 Task: Create in the project AgileRapid in Backlog an issue 'Develop a new tool for automated testing of web application functional correctness and performance under stress conditions', assign it to team member softage.3@softage.net and change the status to IN PROGRESS. Create in the project AgileRapid in Backlog an issue 'Upgrade the error recovery and fault tolerance features of a web application to improve system stability and availability', assign it to team member softage.4@softage.net and change the status to IN PROGRESS
Action: Mouse scrolled (535, 158) with delta (0, 0)
Screenshot: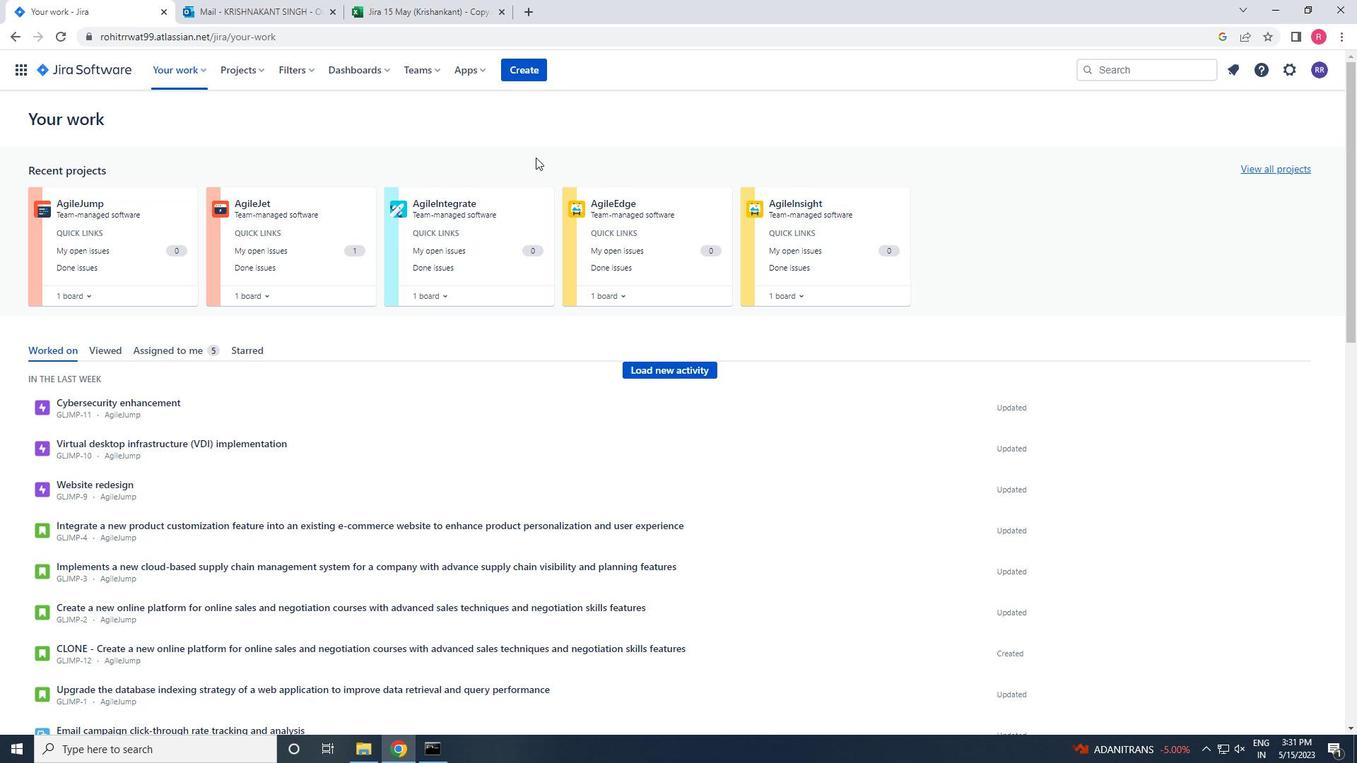 
Action: Mouse moved to (234, 76)
Screenshot: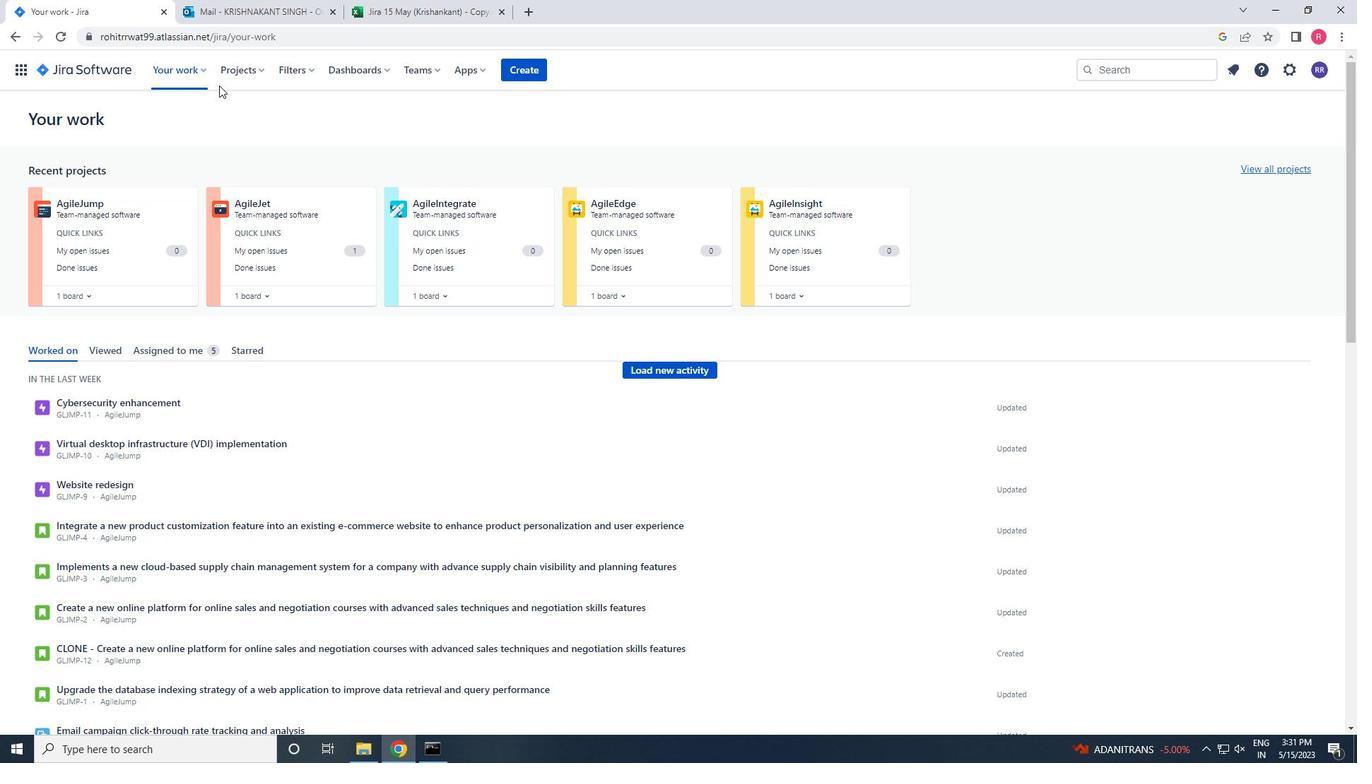 
Action: Mouse pressed left at (234, 76)
Screenshot: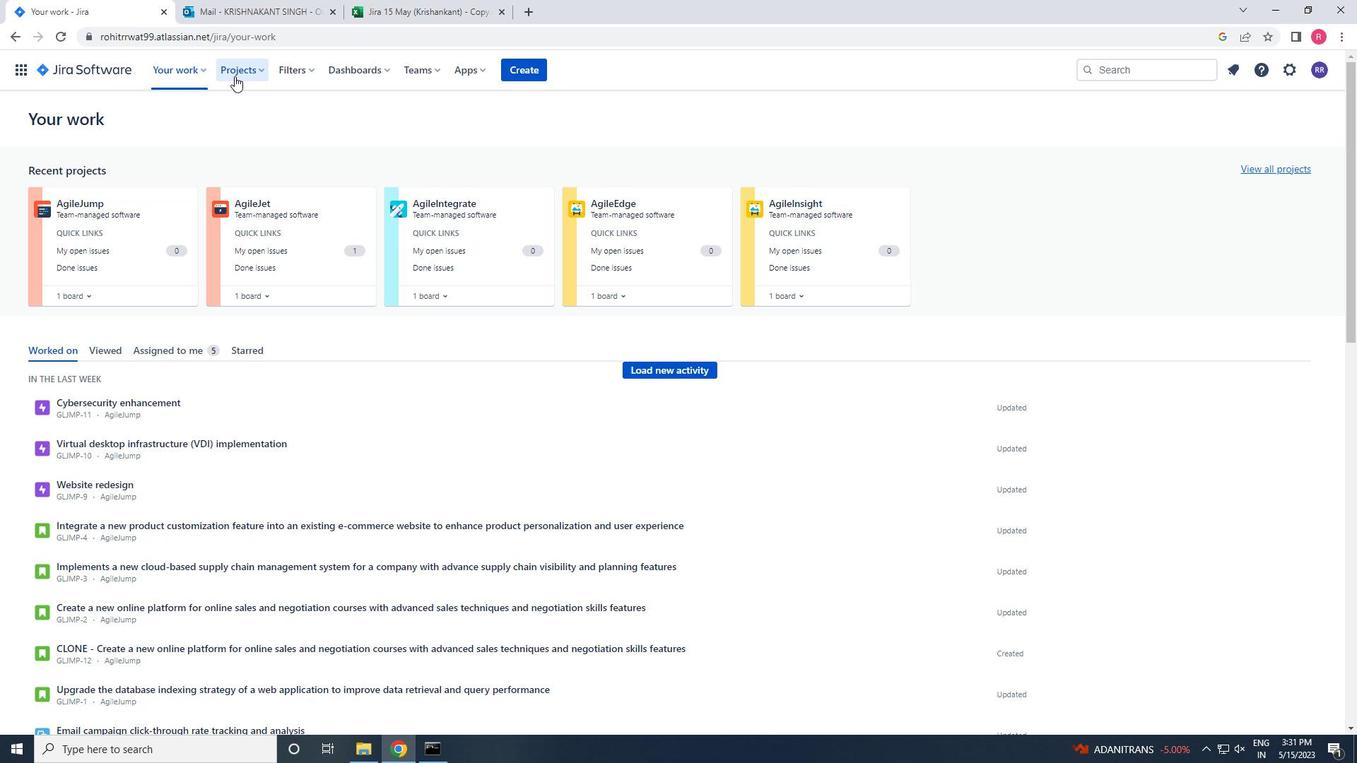 
Action: Mouse moved to (262, 122)
Screenshot: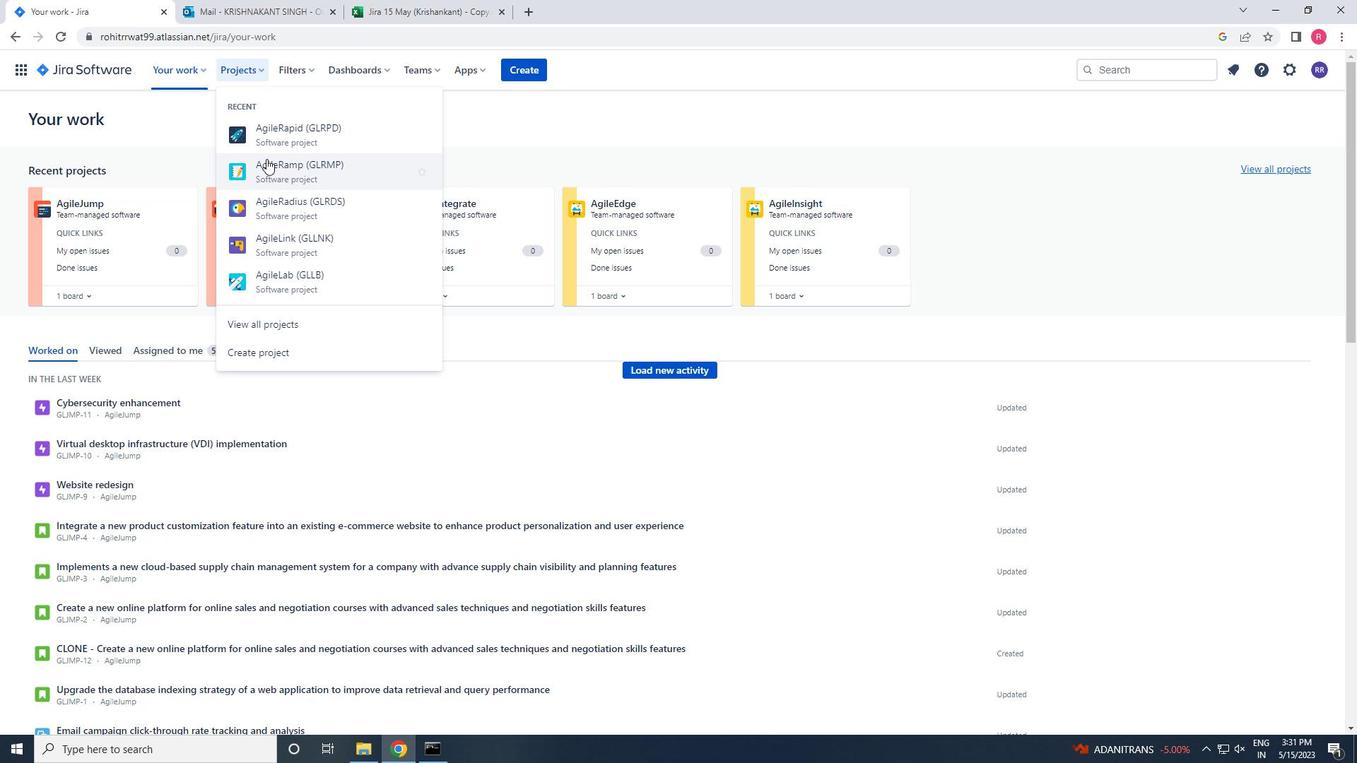 
Action: Mouse pressed left at (262, 122)
Screenshot: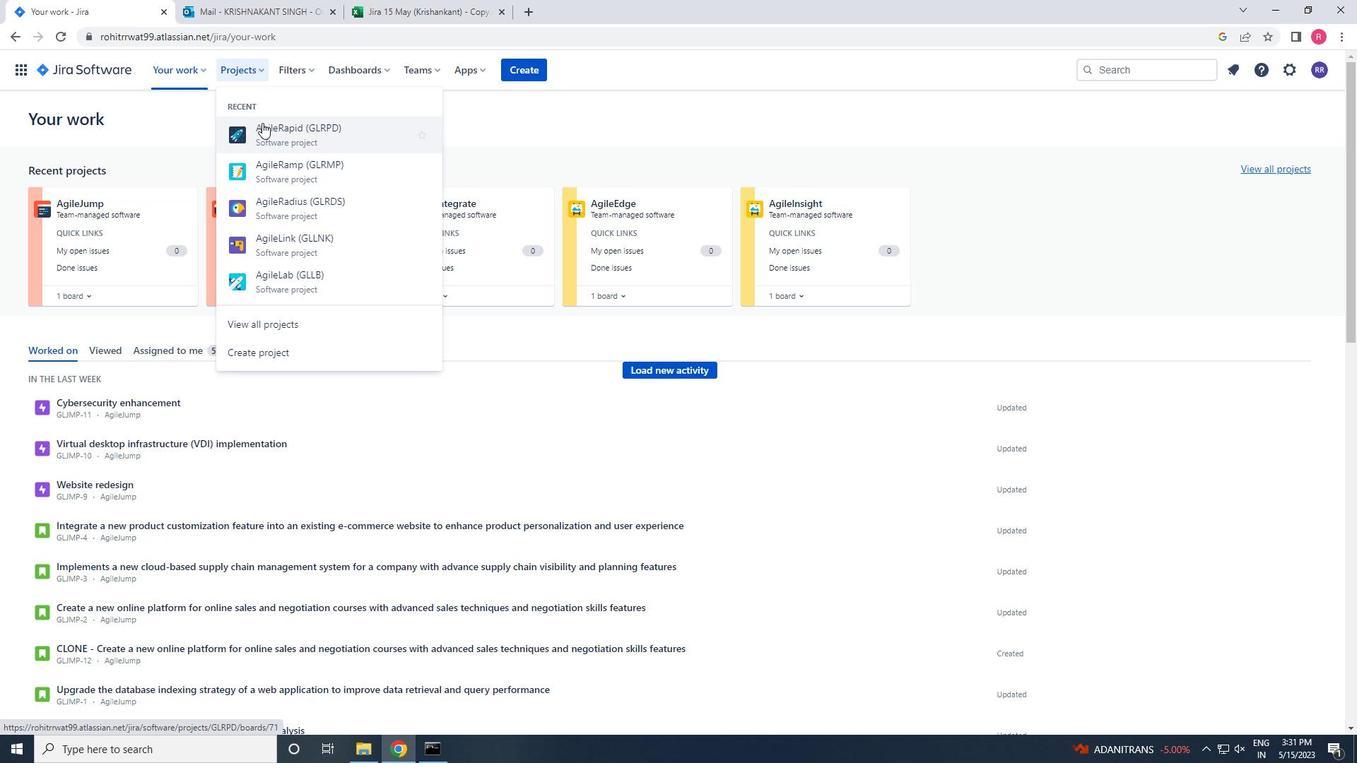 
Action: Mouse moved to (72, 220)
Screenshot: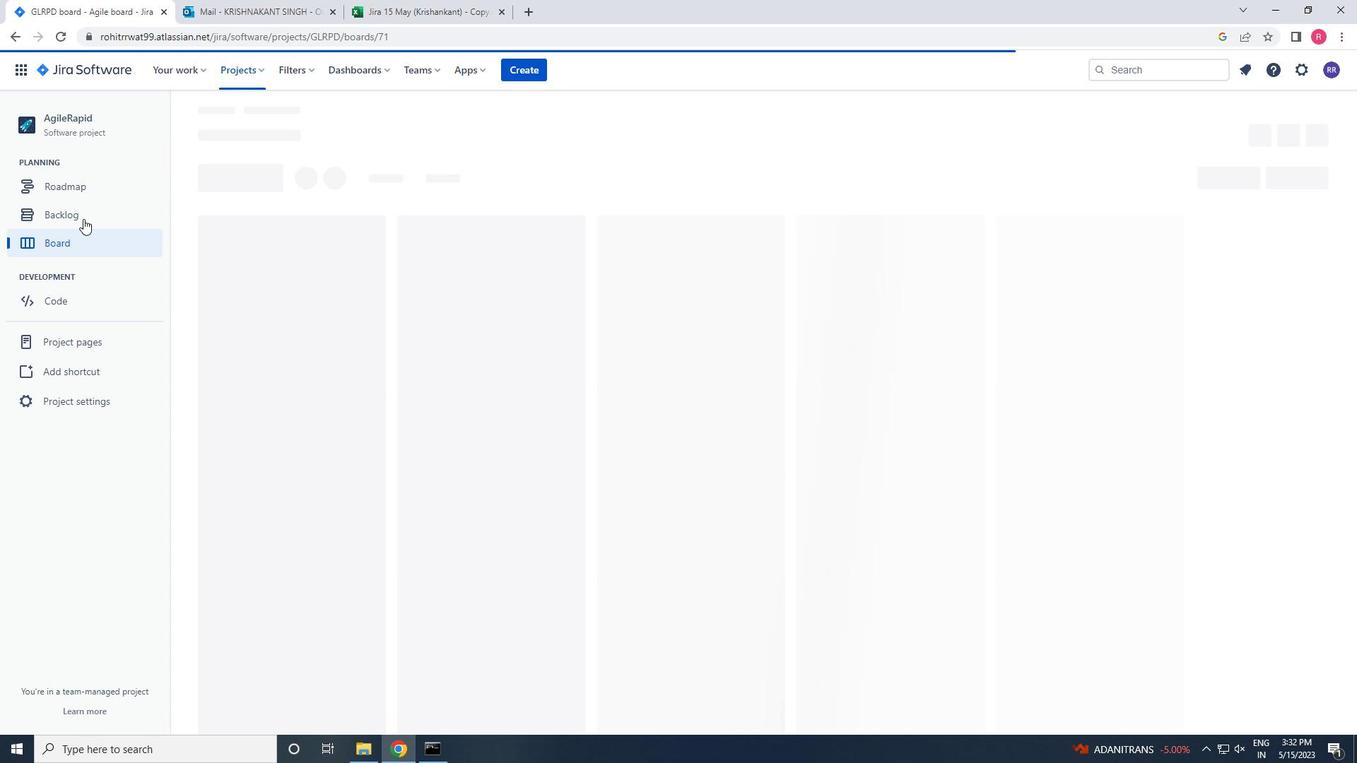 
Action: Mouse pressed left at (72, 220)
Screenshot: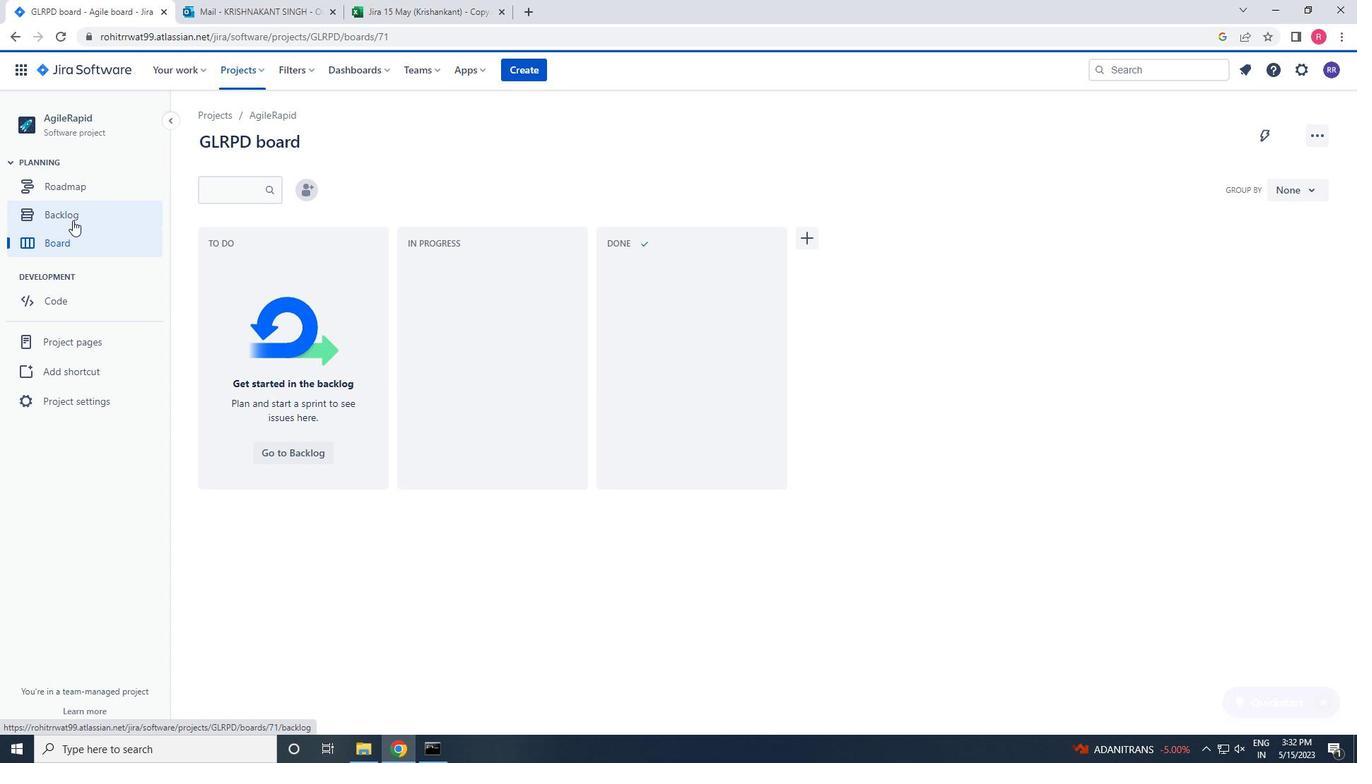 
Action: Mouse moved to (469, 409)
Screenshot: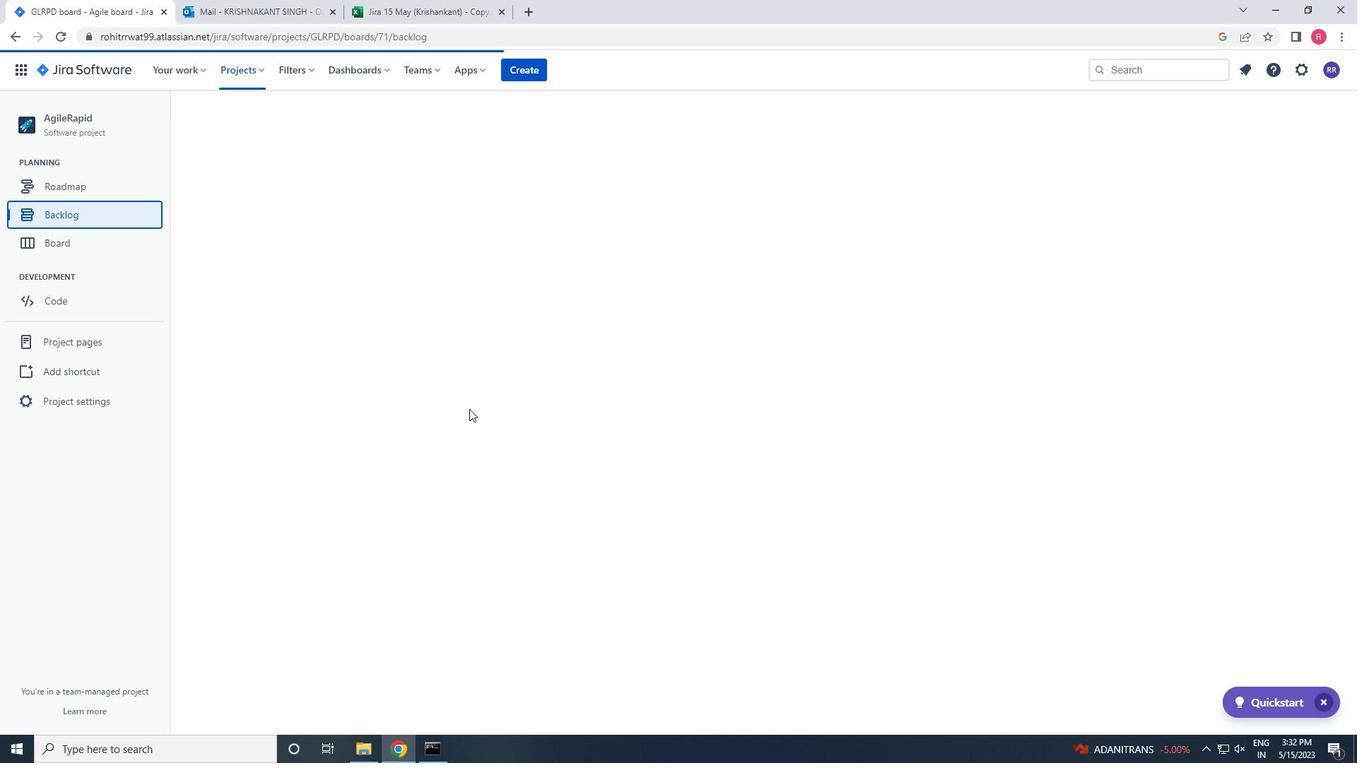 
Action: Mouse scrolled (469, 408) with delta (0, 0)
Screenshot: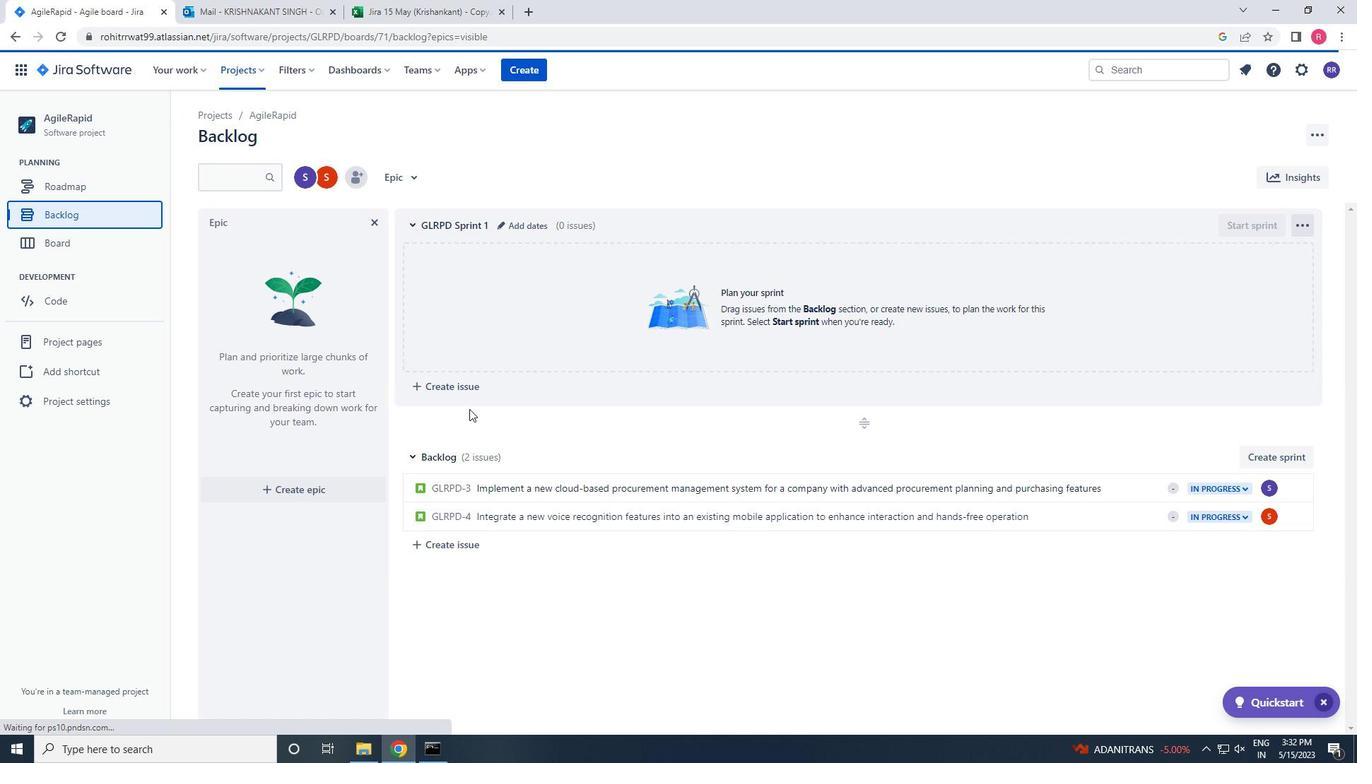 
Action: Mouse scrolled (469, 408) with delta (0, 0)
Screenshot: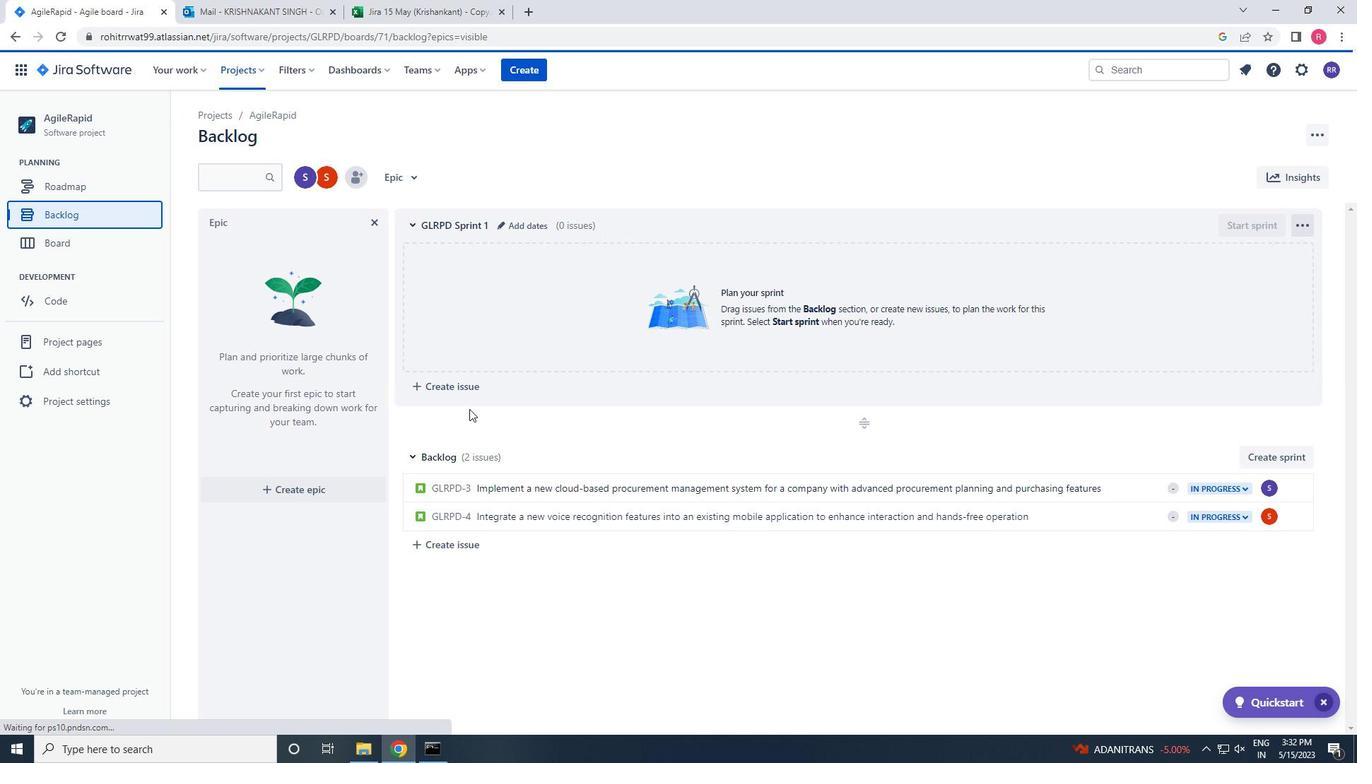 
Action: Mouse scrolled (469, 408) with delta (0, 0)
Screenshot: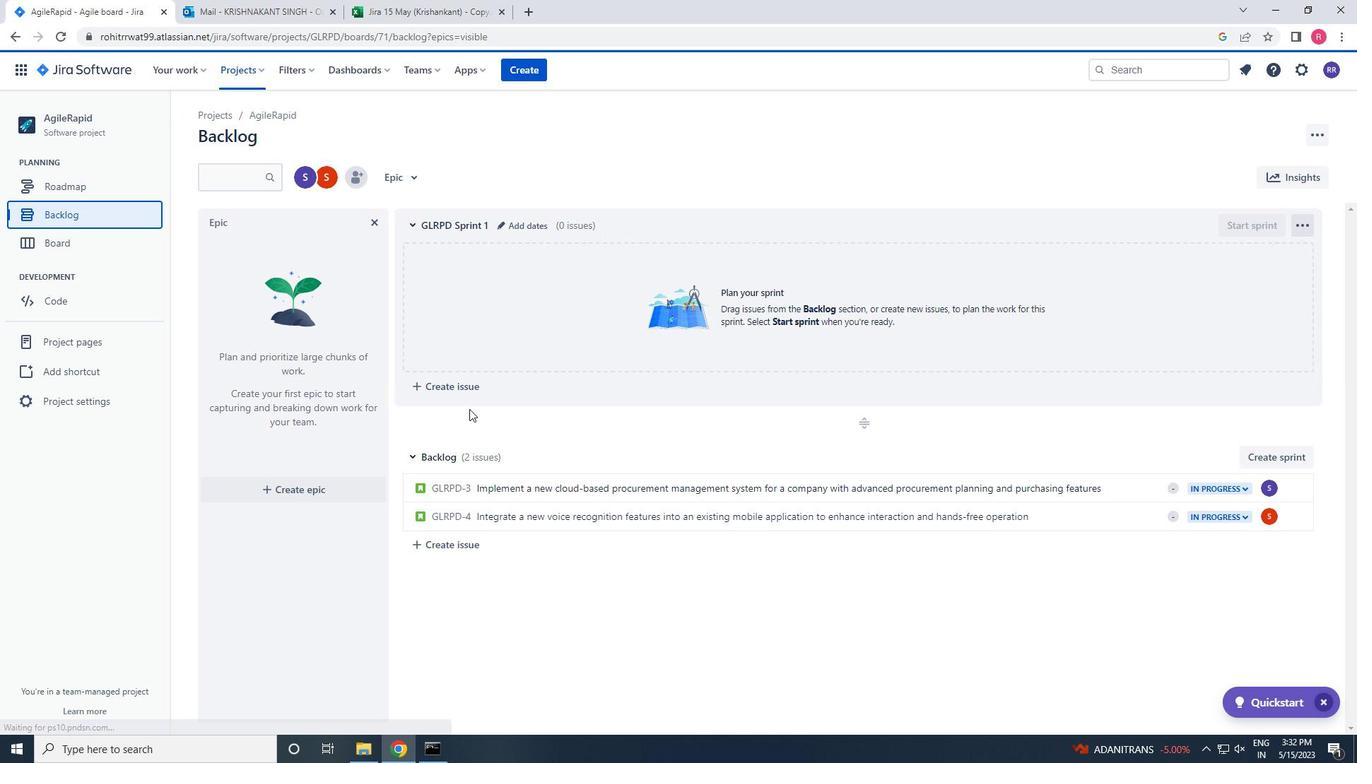 
Action: Mouse scrolled (469, 408) with delta (0, 0)
Screenshot: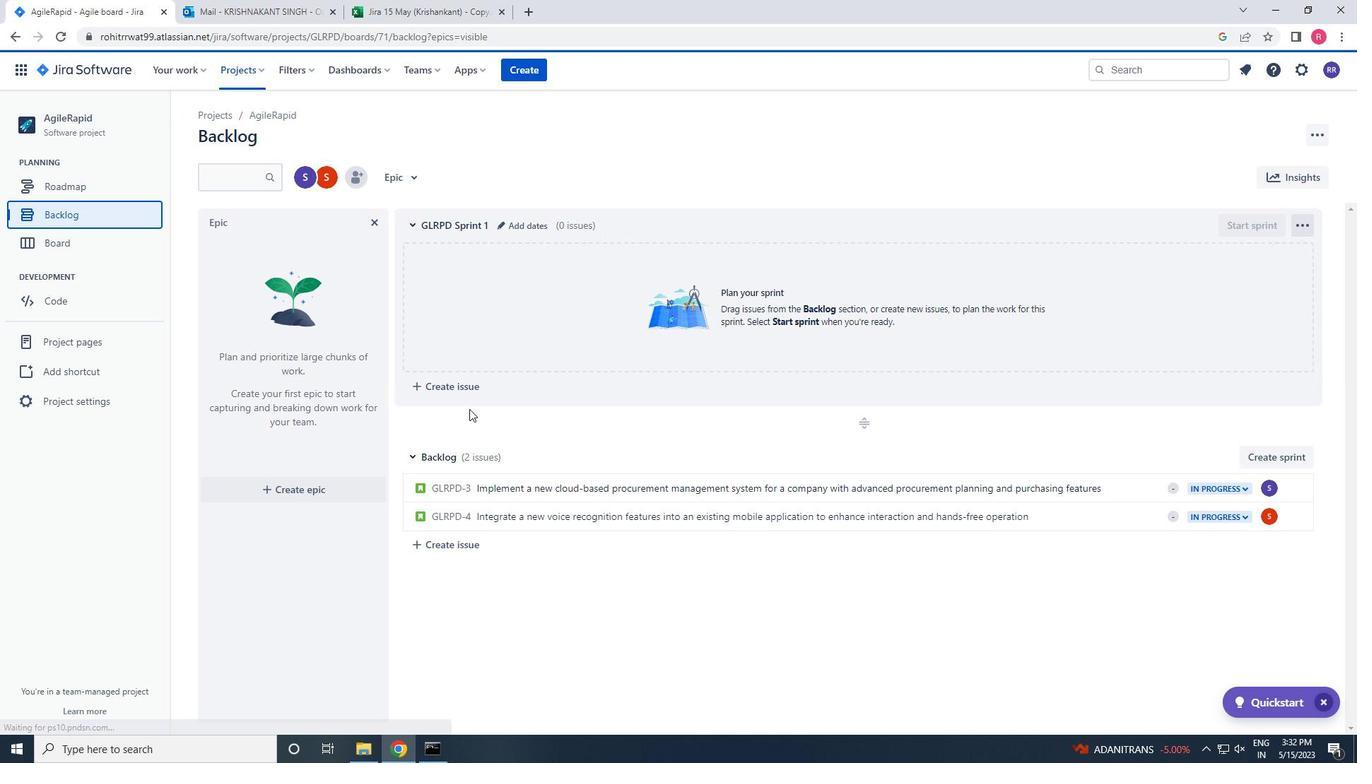 
Action: Mouse moved to (478, 544)
Screenshot: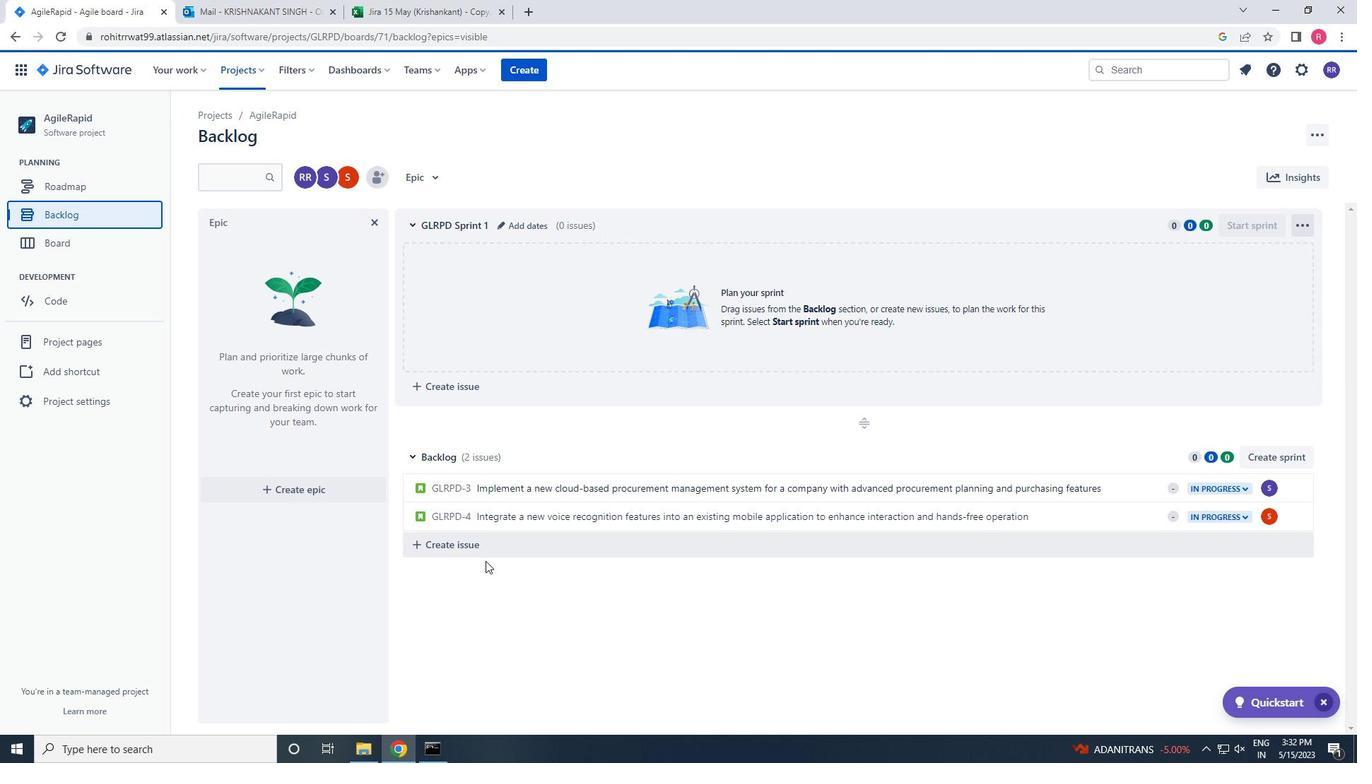 
Action: Mouse pressed left at (478, 544)
Screenshot: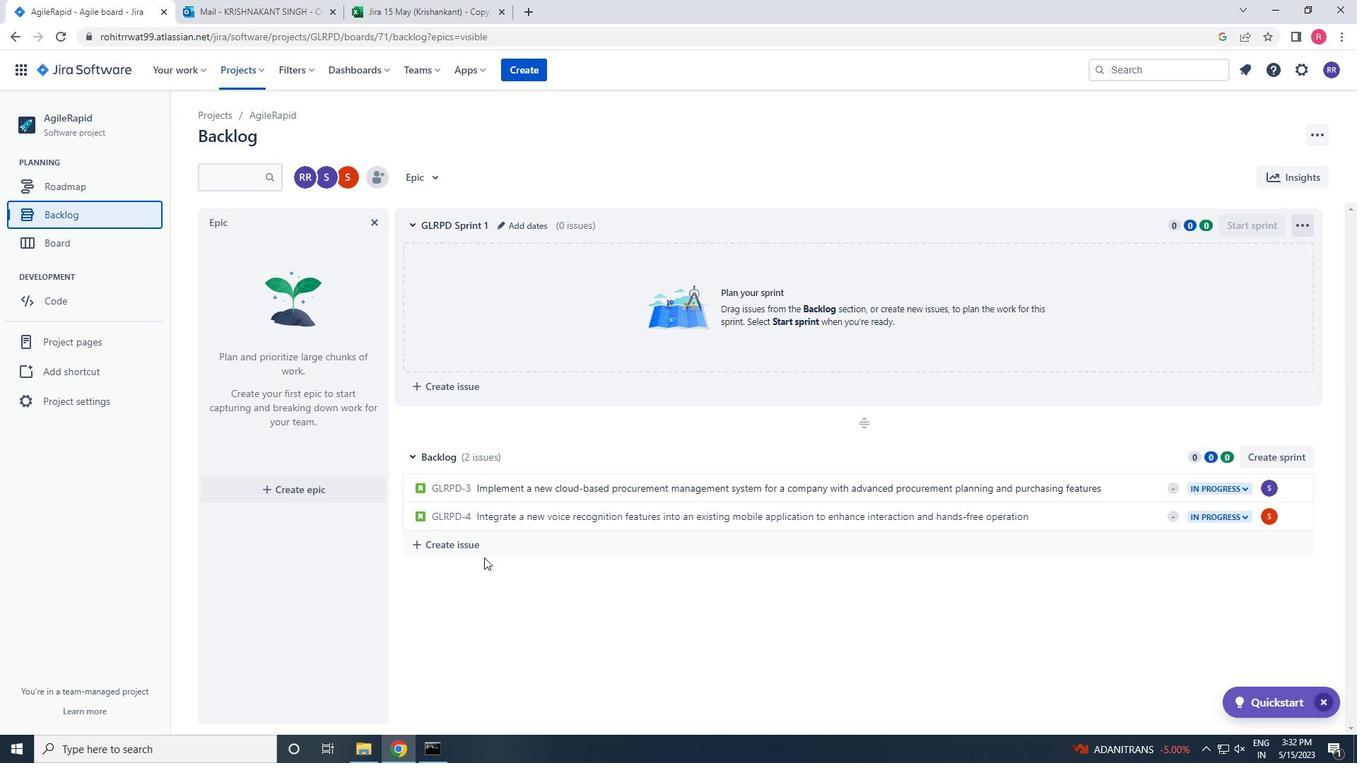 
Action: Key pressed <Key.shift>DEVLOP<Key.backspace><Key.backspace><Key.backspace><Key.backspace>VELOP<Key.space>A<Key.space>NEW<Key.space>TOOLFOR<Key.space>AUTOMAT<Key.backspace><Key.backspace><Key.backspace><Key.backspace><Key.backspace><Key.backspace><Key.backspace><Key.backspace><Key.backspace><Key.backspace><Key.backspace><Key.space>FOR<Key.space>
Screenshot: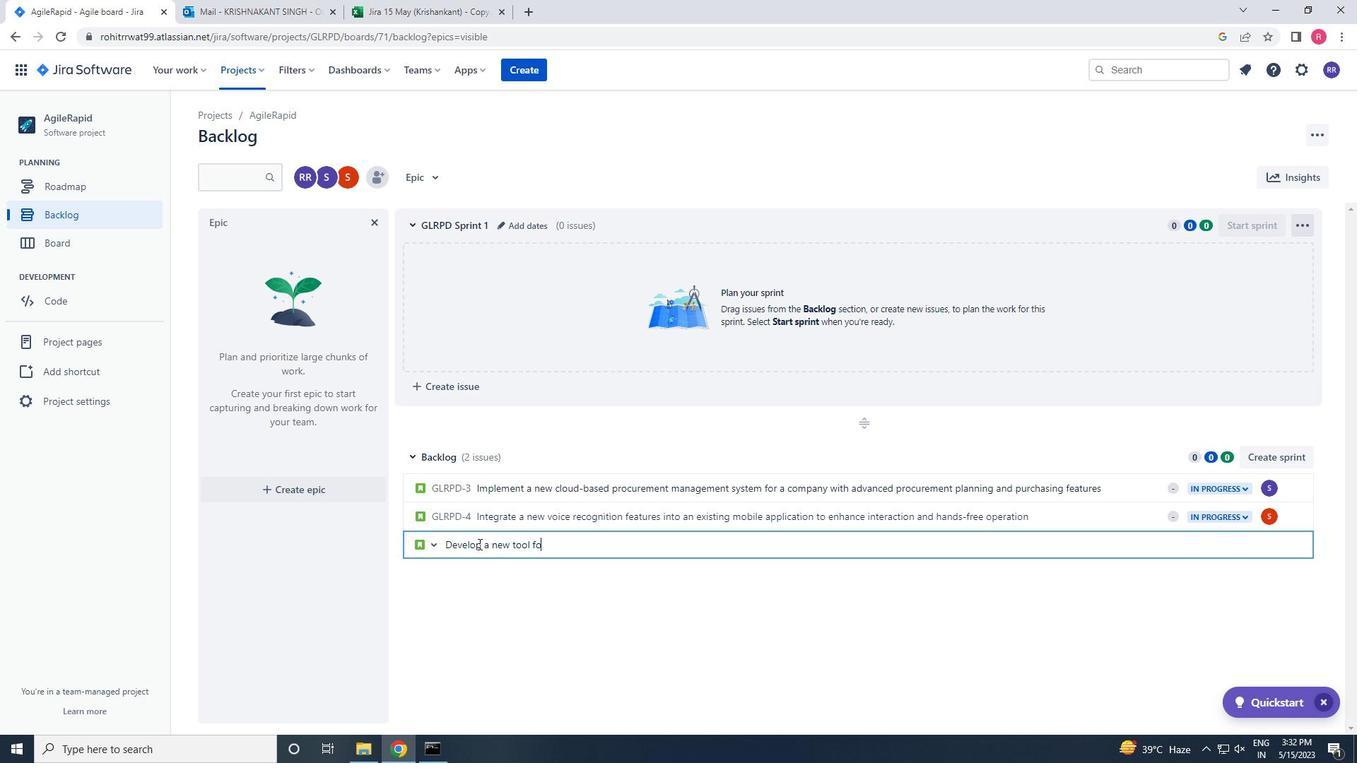 
Action: Mouse moved to (372, 626)
Screenshot: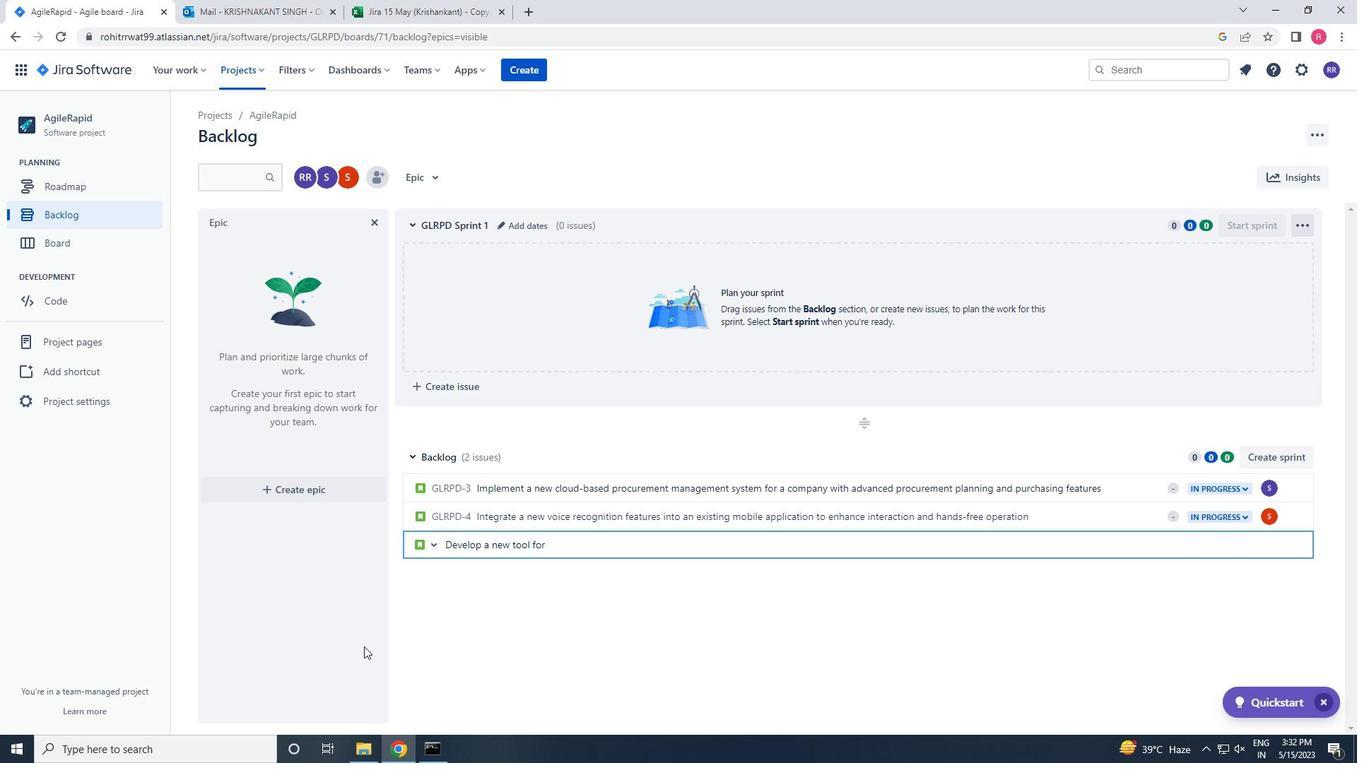 
Action: Key pressed AUTOMATED<Key.space>TESTING<Key.space>OF<Key.space>WEB<Key.space><Key.space>APPLICATION<Key.space>FUNCTIONAL<Key.space>CORRECTNESS<Key.space>AND<Key.space>PERFORMANCE<Key.space>UNDER<Key.space>STRESS<Key.space>CONDITIONS<Key.enter><Key.enter>
Screenshot: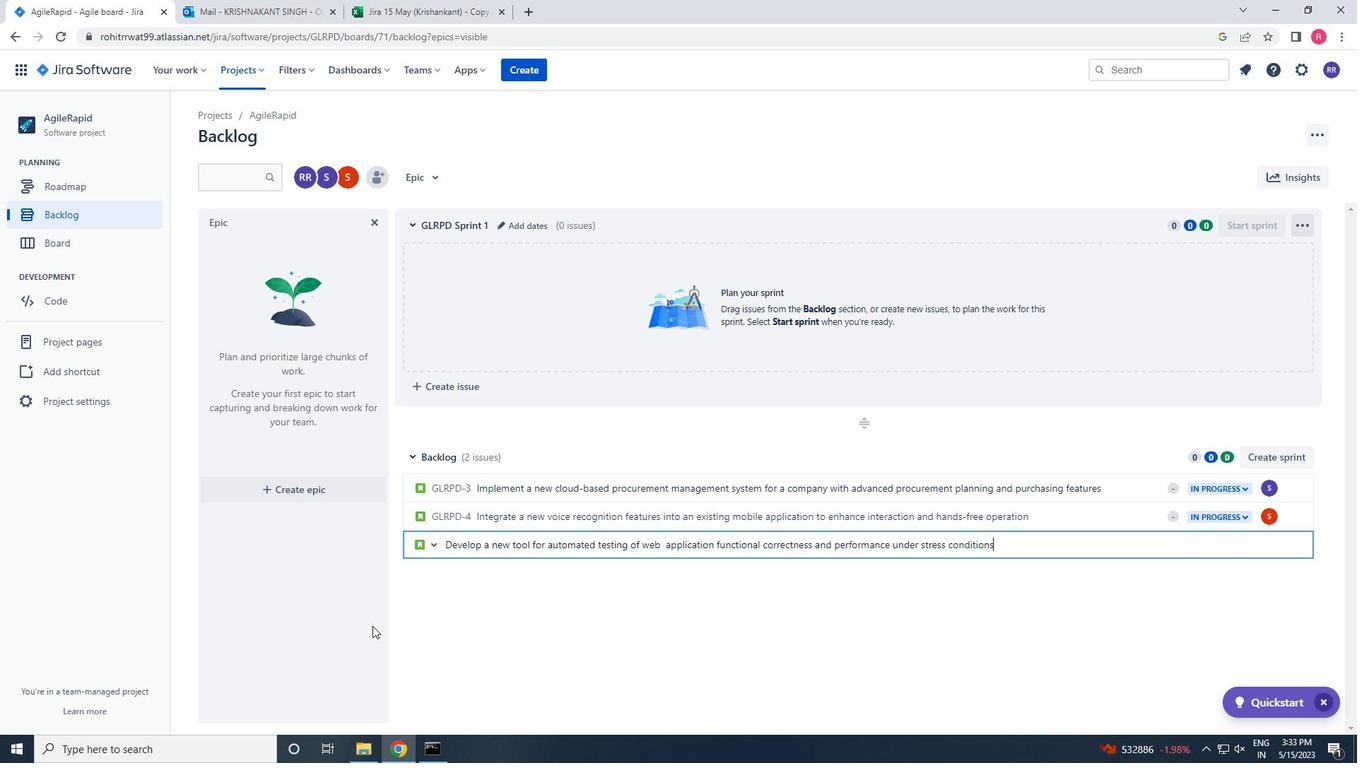
Action: Mouse moved to (1267, 545)
Screenshot: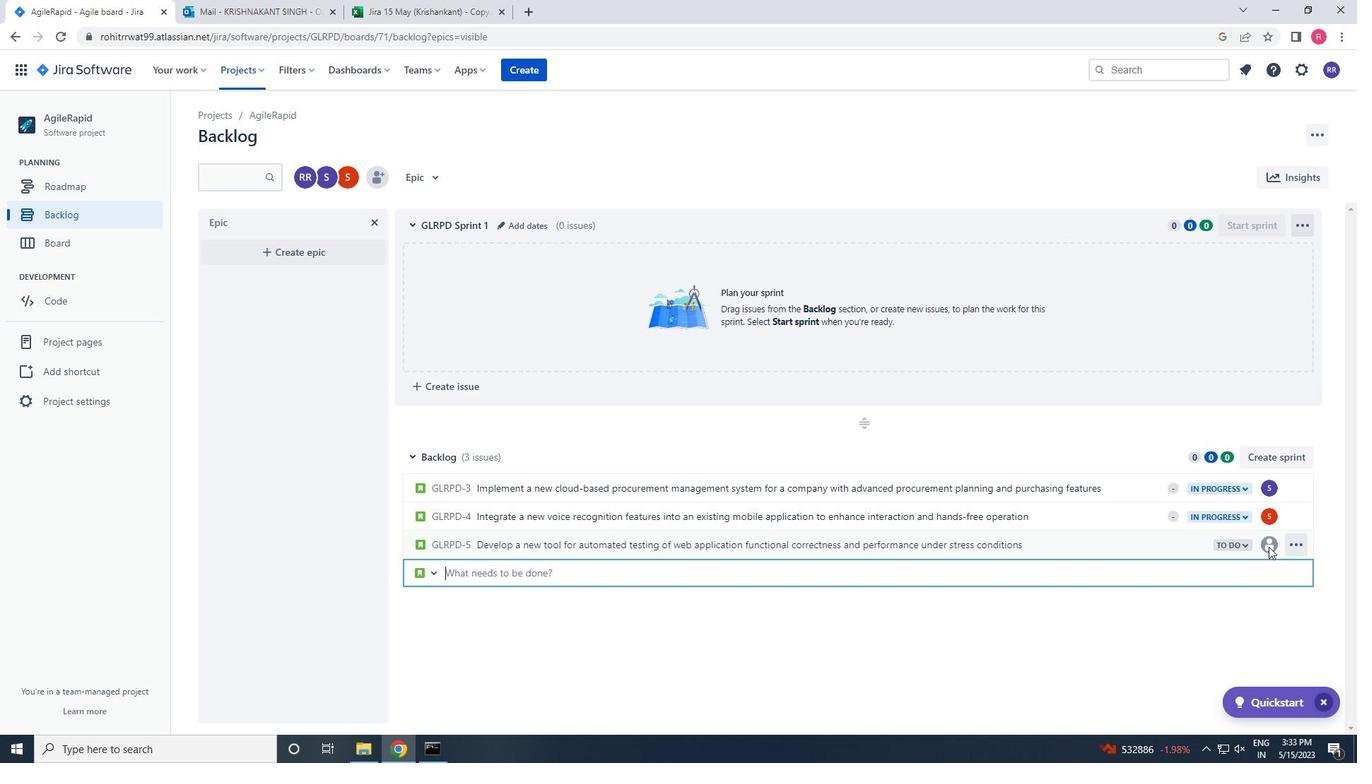 
Action: Mouse pressed left at (1267, 545)
Screenshot: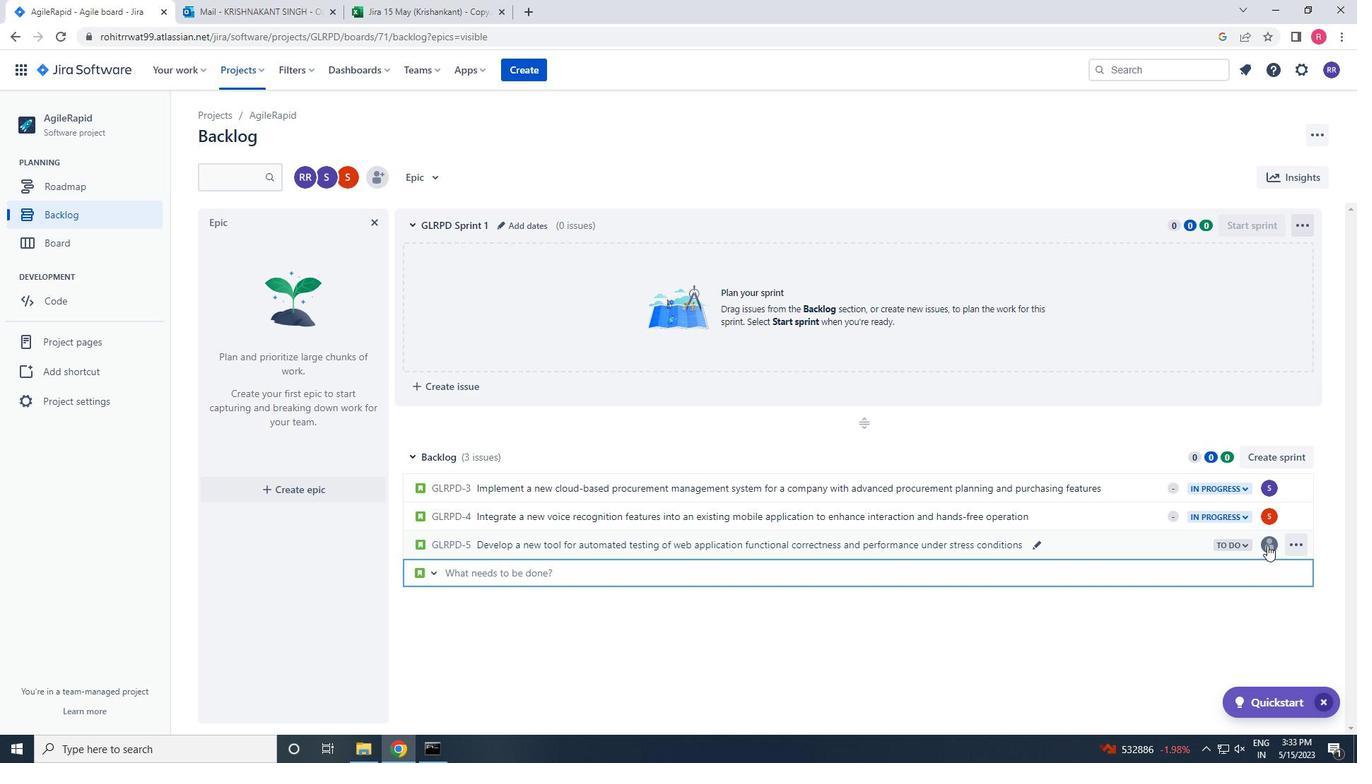 
Action: Key pressed SOFTAGE.3<Key.shift>@SOFGATE.NET
Screenshot: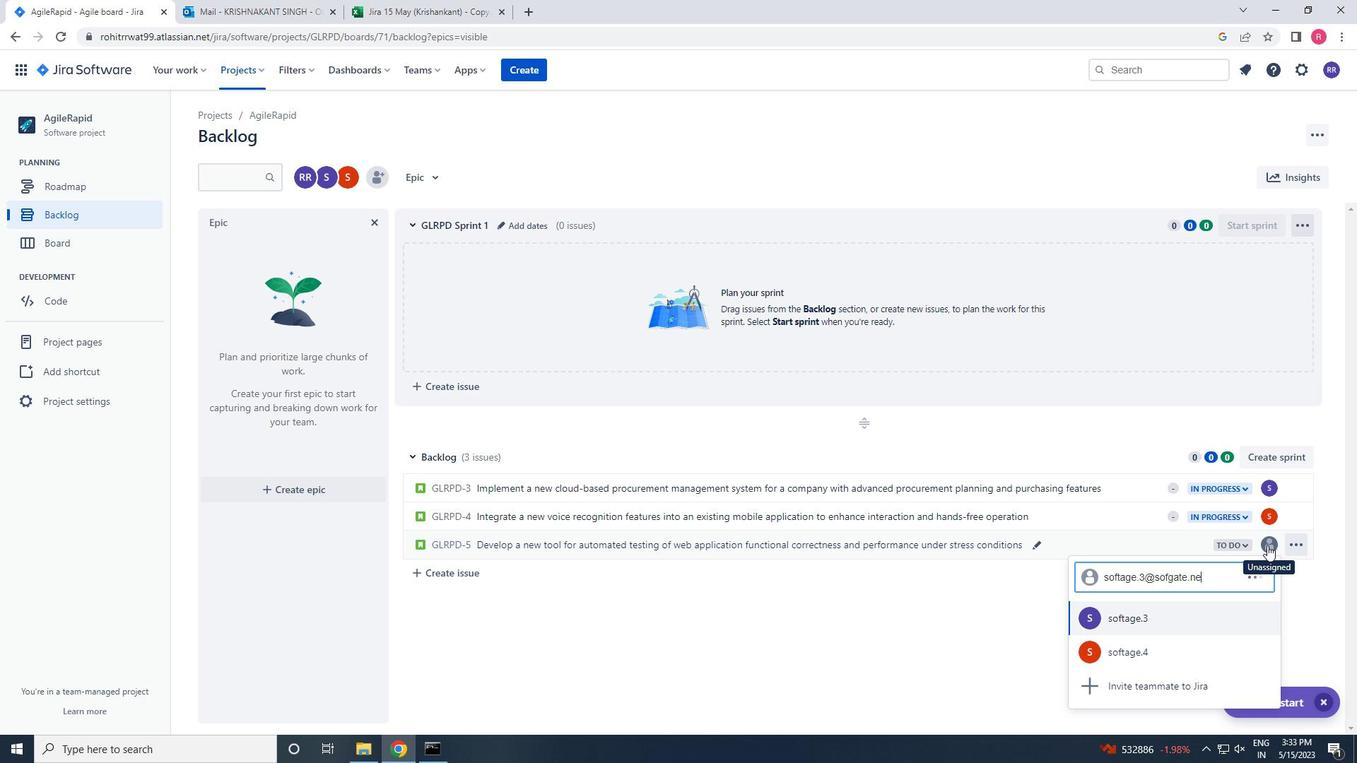 
Action: Mouse moved to (1174, 580)
Screenshot: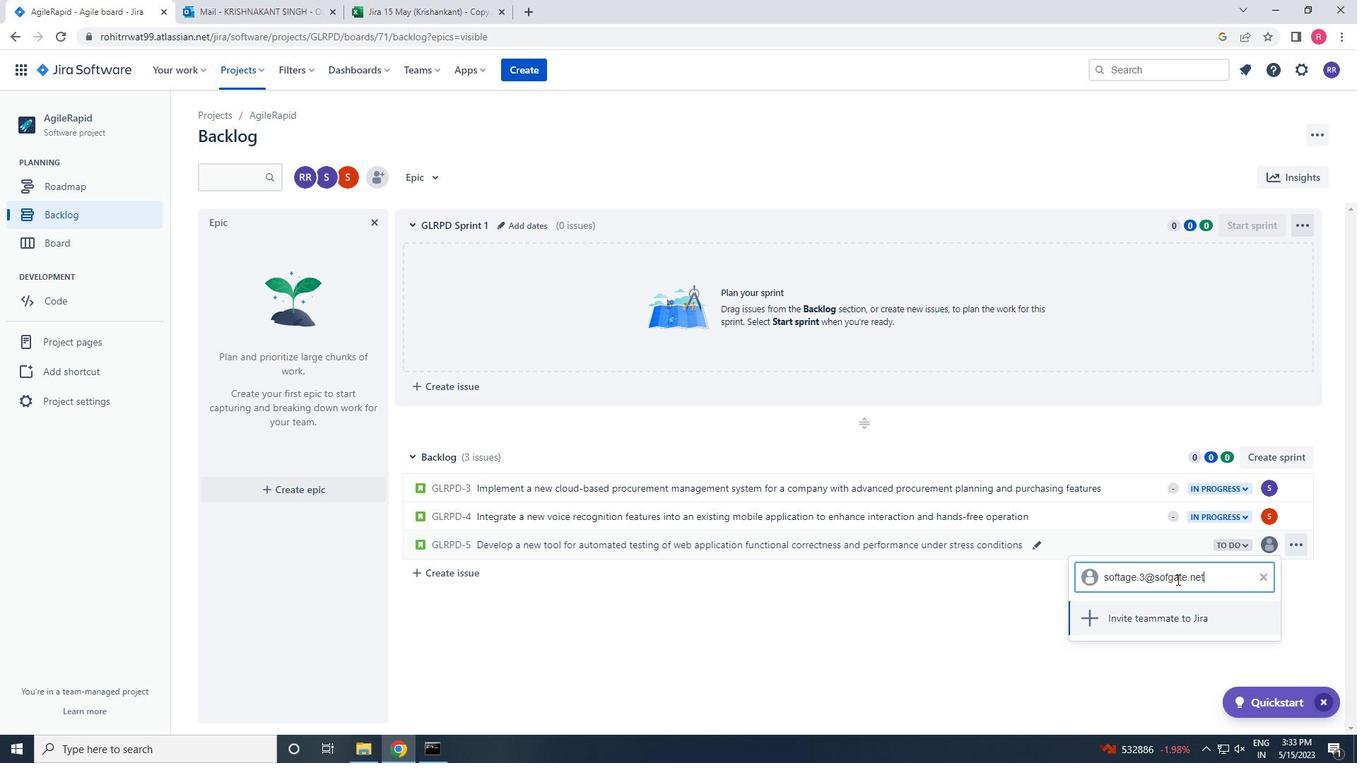 
Action: Mouse pressed left at (1174, 580)
Screenshot: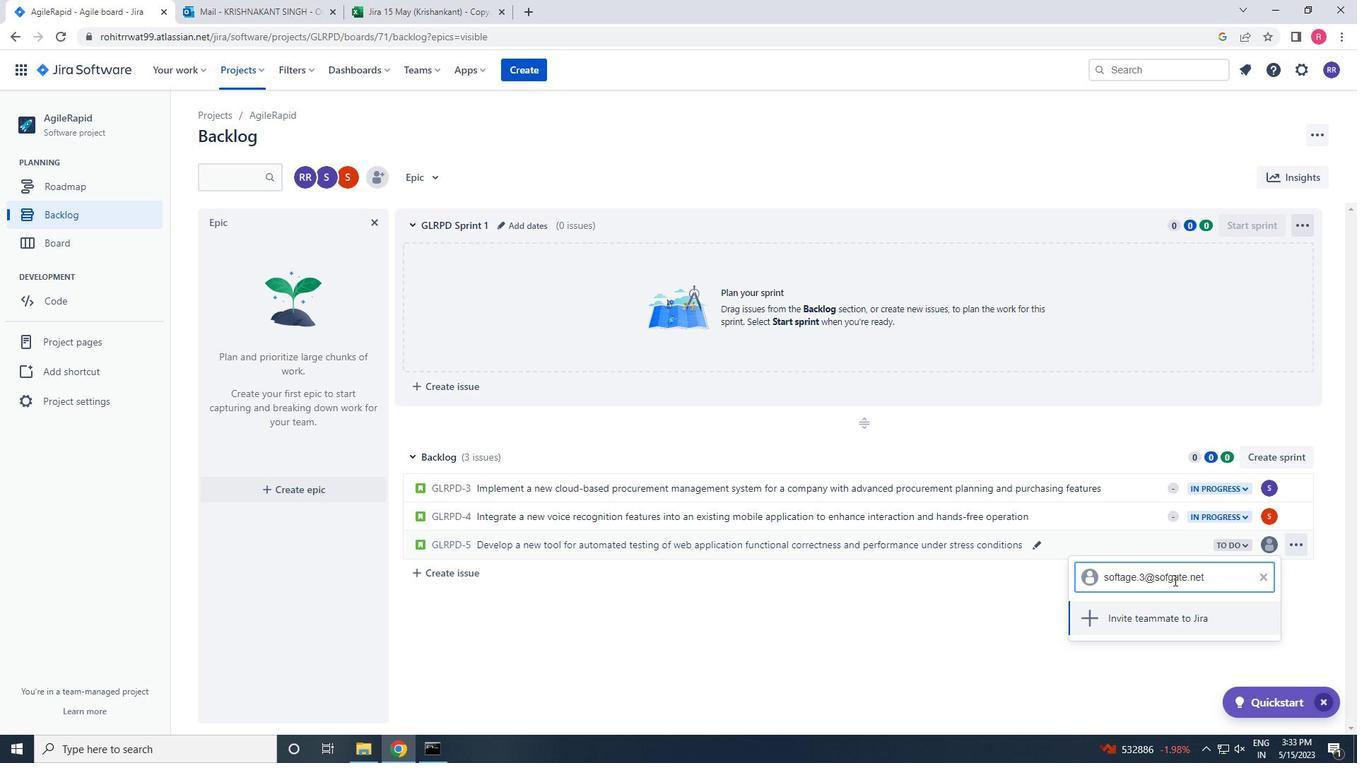 
Action: Mouse moved to (1186, 579)
Screenshot: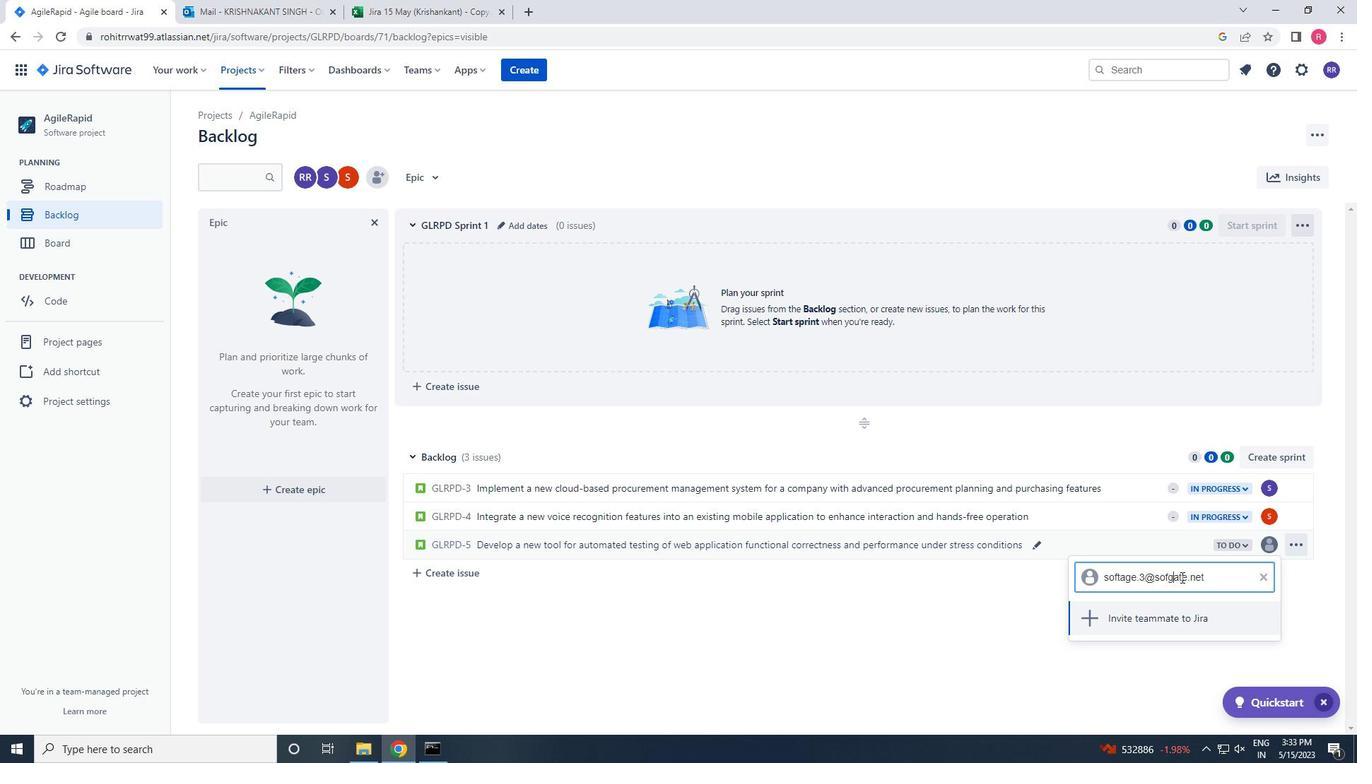 
Action: Mouse pressed left at (1186, 579)
Screenshot: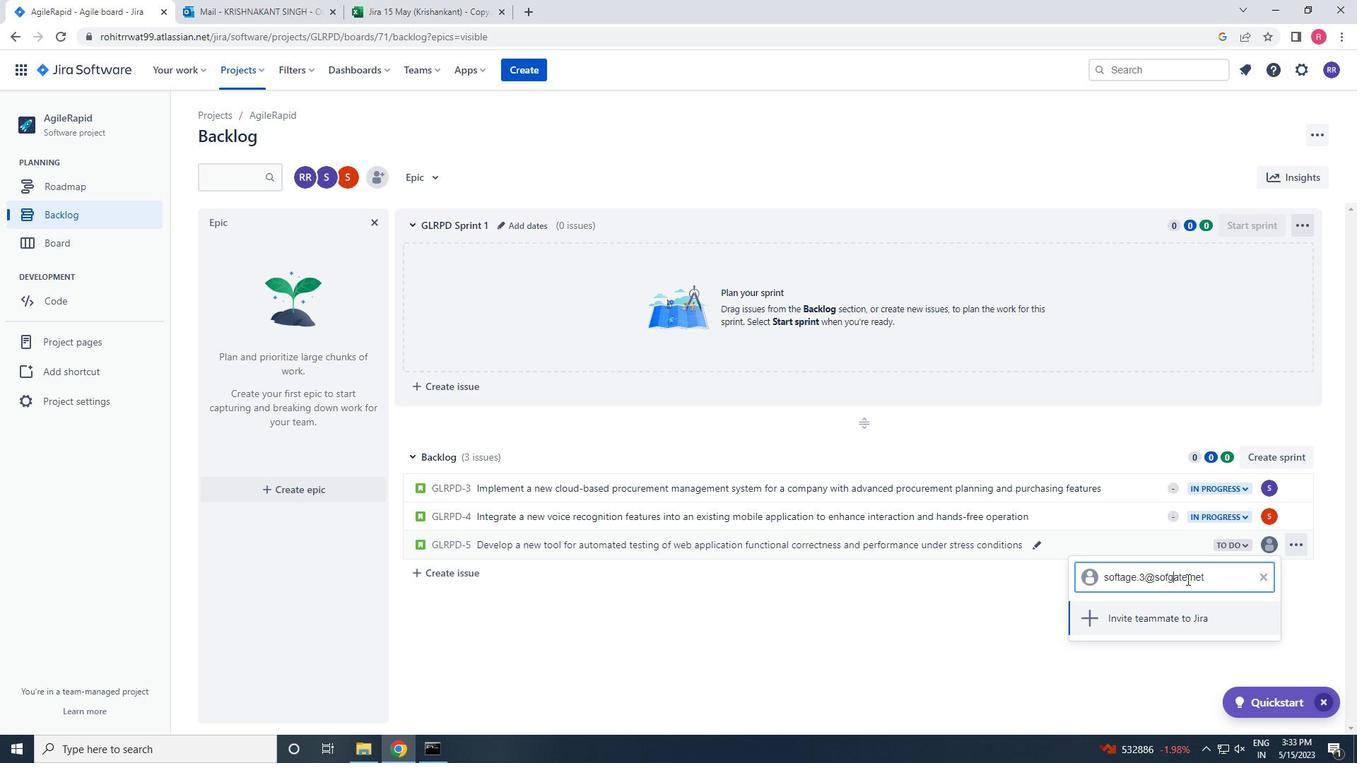 
Action: Key pressed <Key.backspace><Key.backspace><Key.backspace><Key.backspace>TAGE
Screenshot: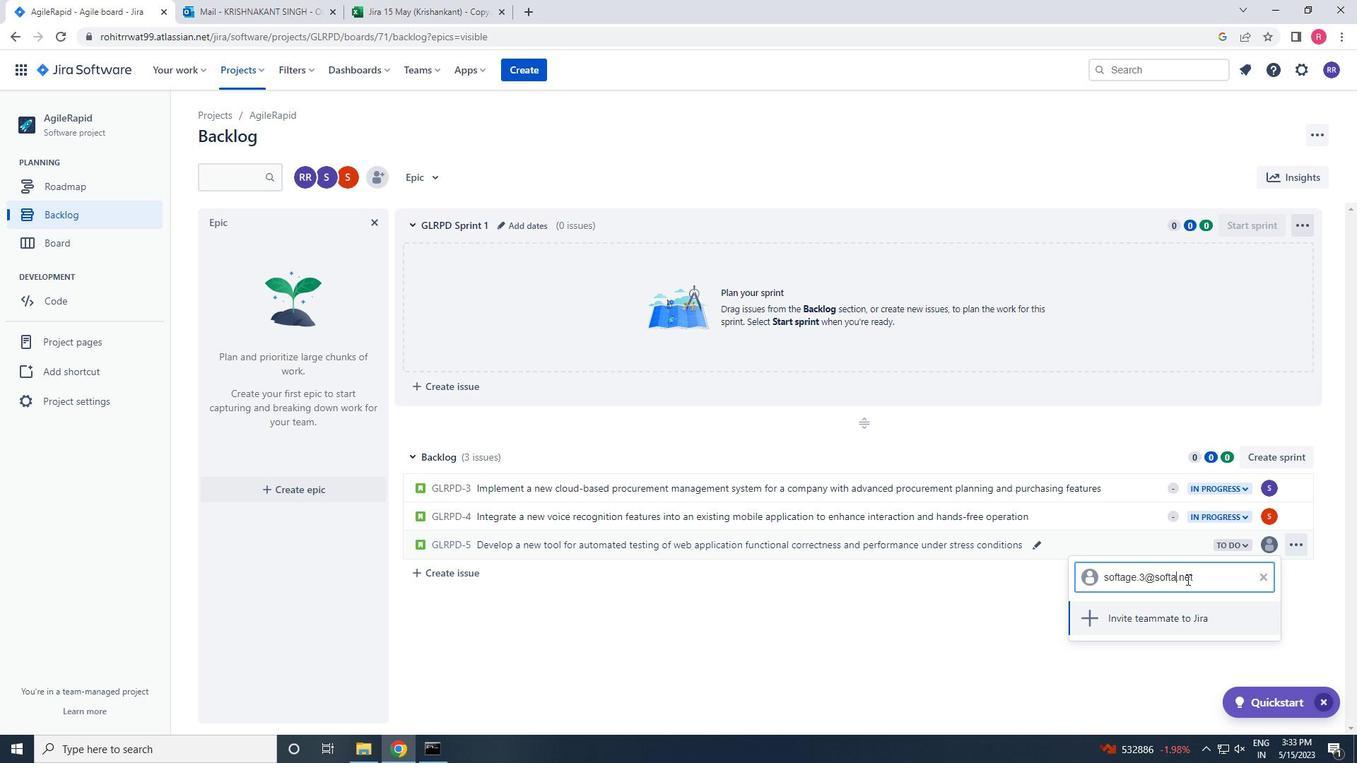 
Action: Mouse moved to (1151, 616)
Screenshot: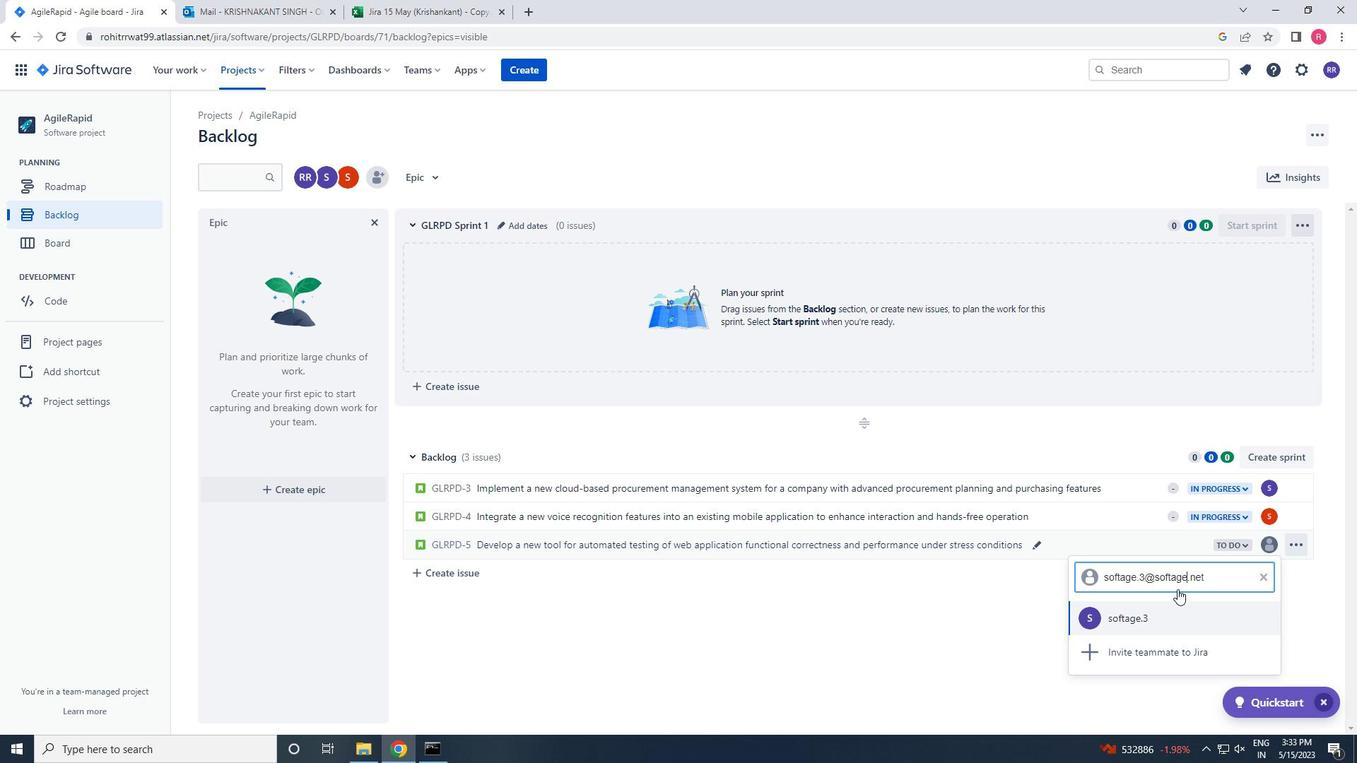 
Action: Mouse pressed left at (1151, 616)
Screenshot: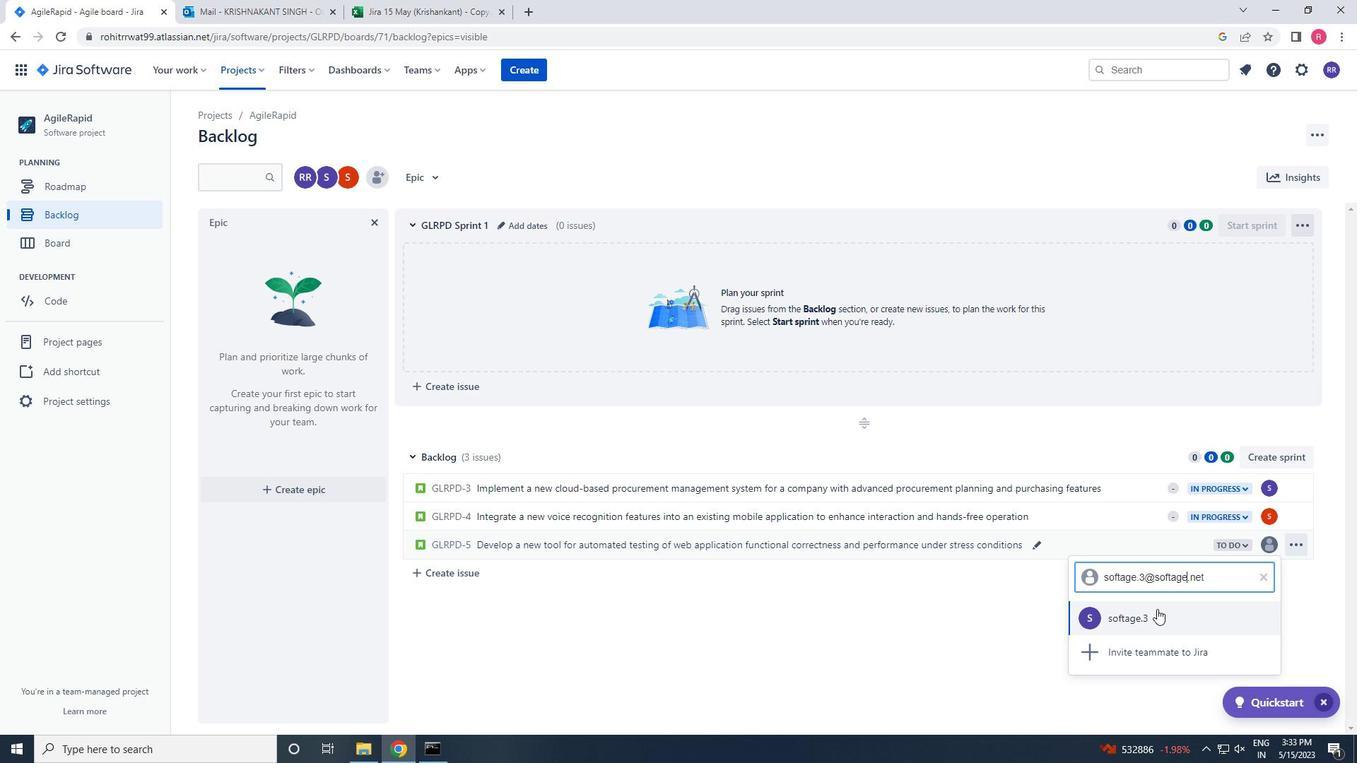 
Action: Mouse moved to (1227, 542)
Screenshot: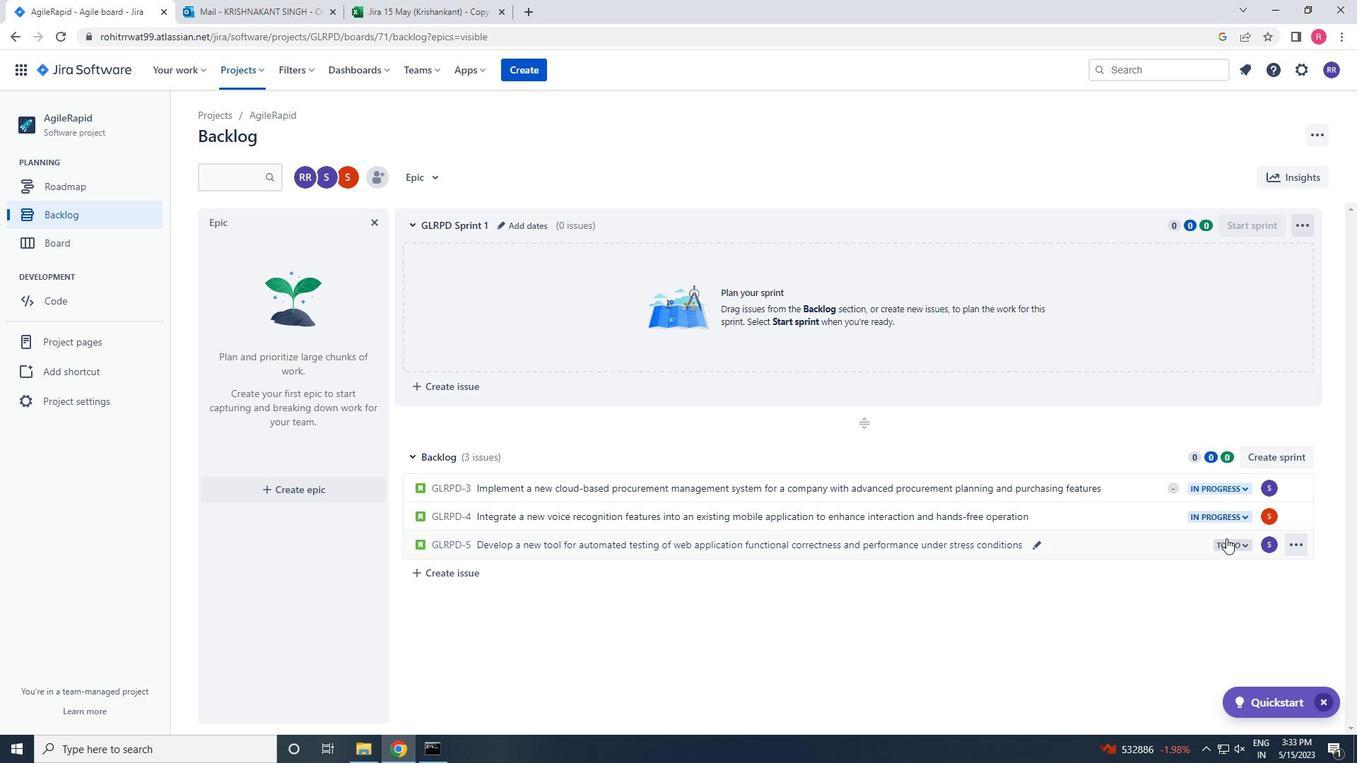 
Action: Mouse pressed left at (1227, 542)
Screenshot: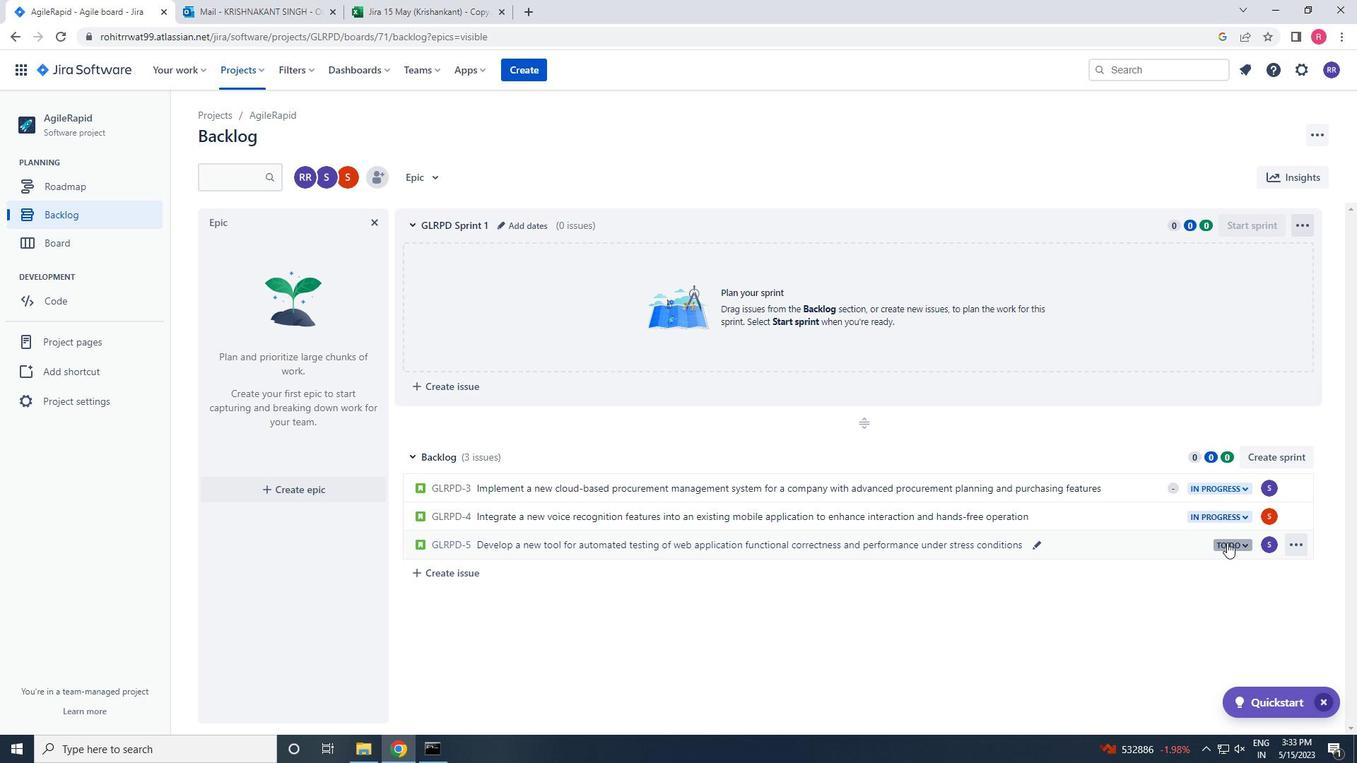 
Action: Mouse moved to (1179, 577)
Screenshot: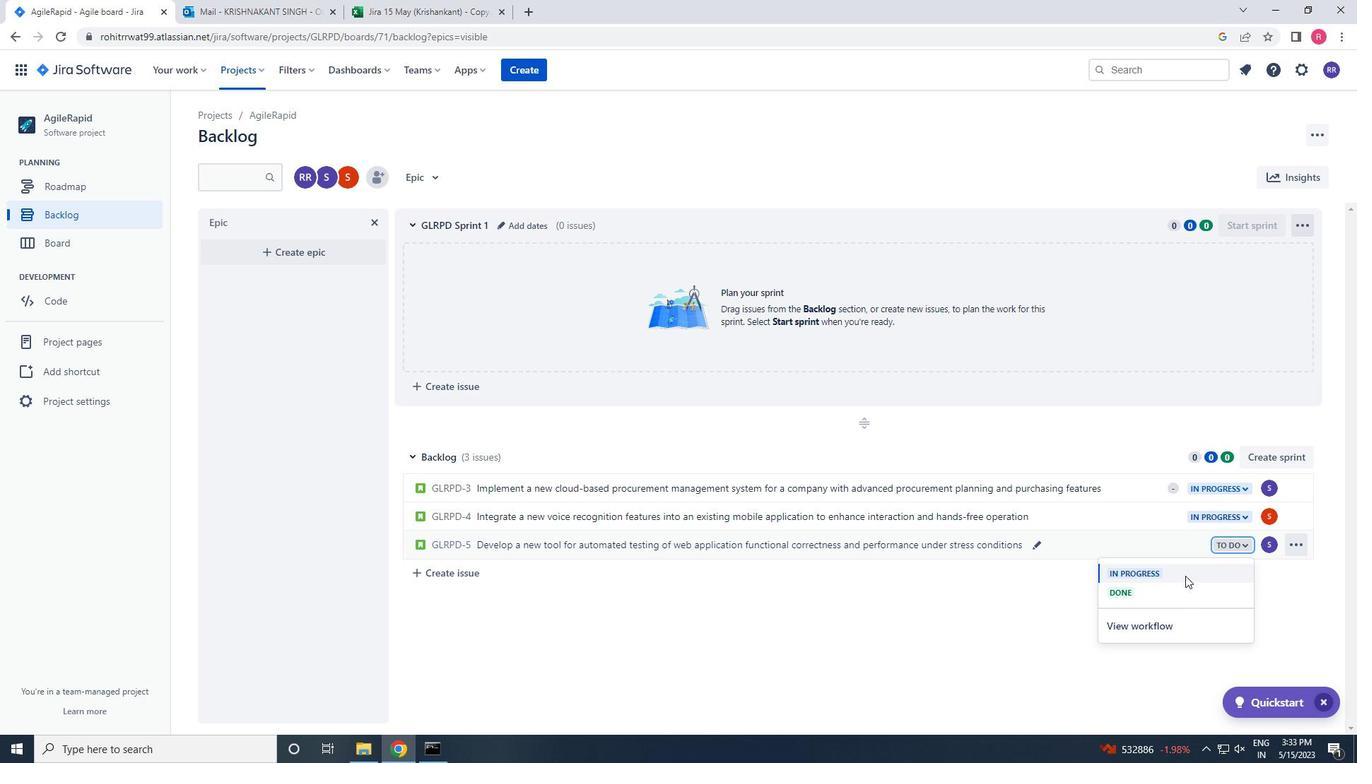 
Action: Mouse pressed left at (1179, 577)
Screenshot: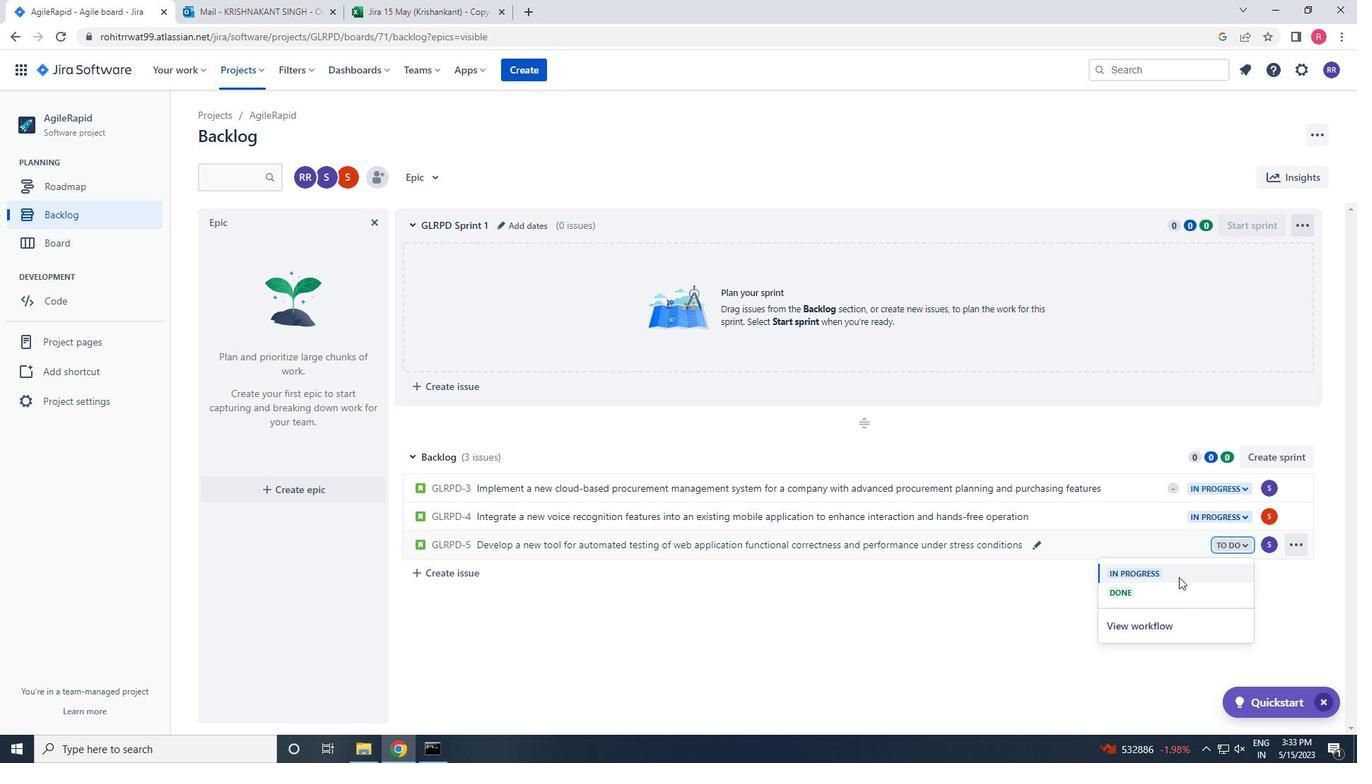 
Action: Mouse moved to (481, 574)
Screenshot: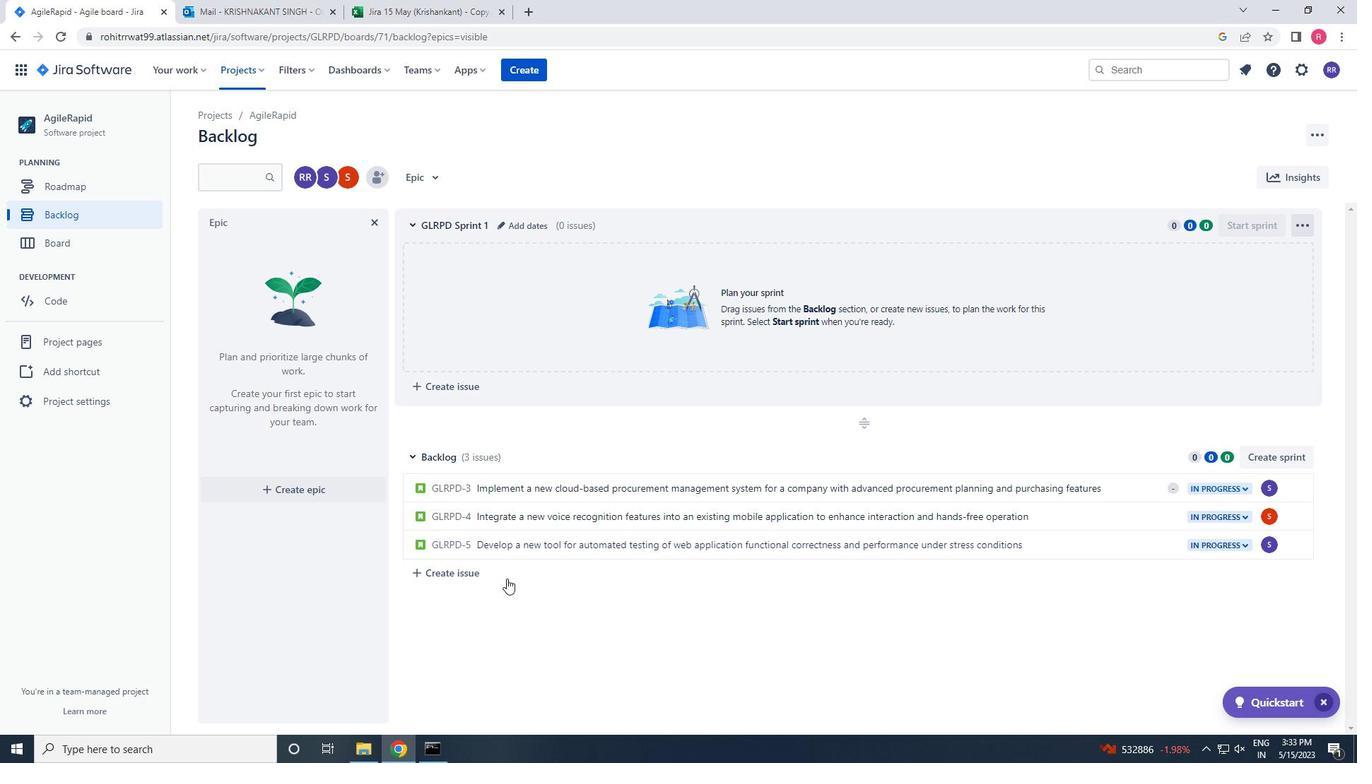 
Action: Mouse pressed left at (481, 574)
Screenshot: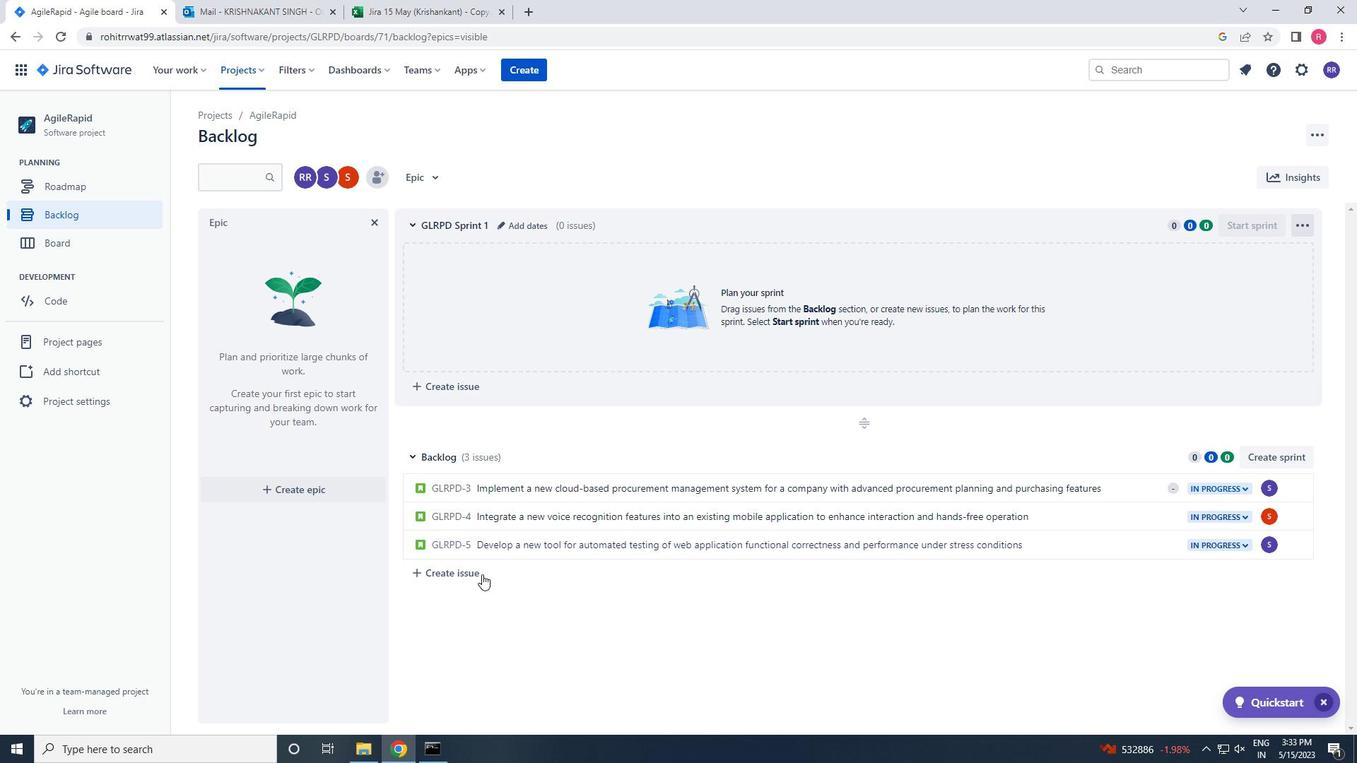 
Action: Mouse moved to (474, 577)
Screenshot: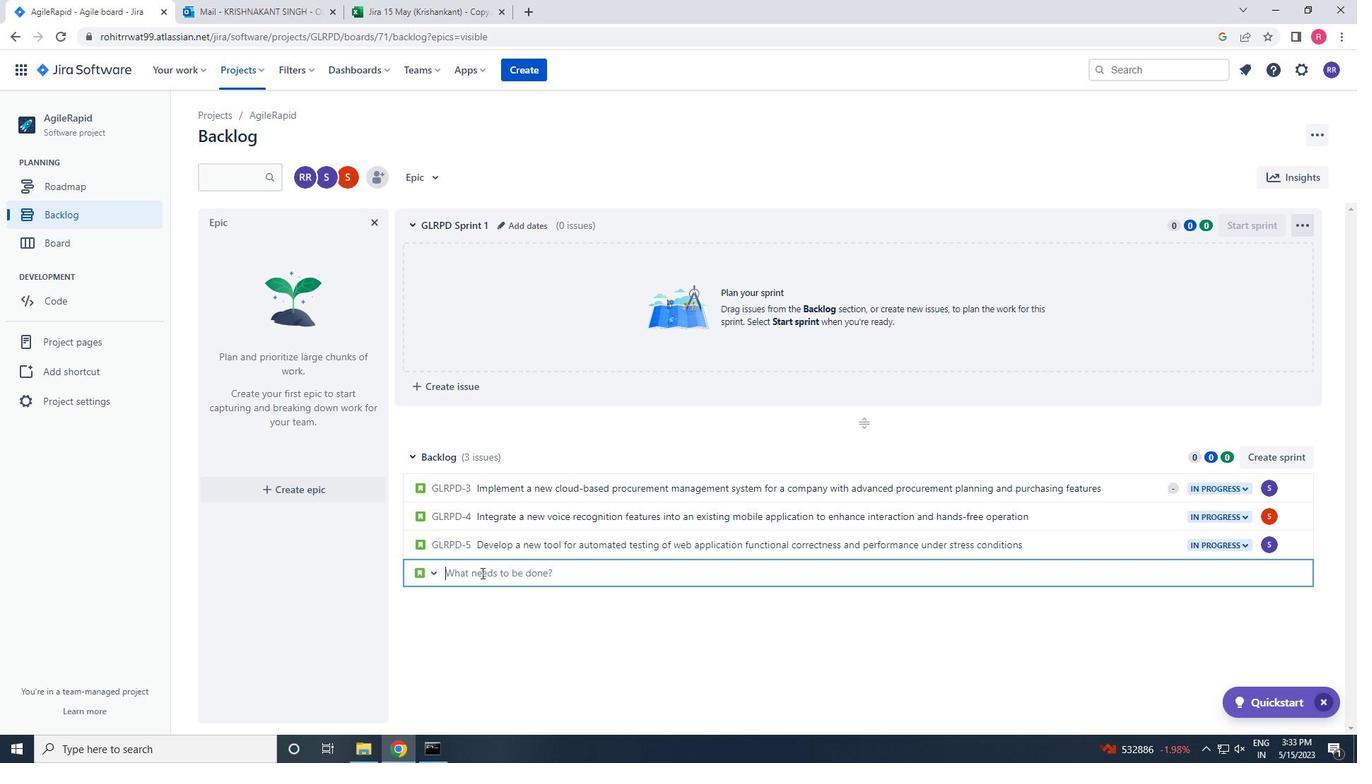 
Action: Key pressed <Key.shift_r><Key.shift_r><Key.shift_r>UP
Screenshot: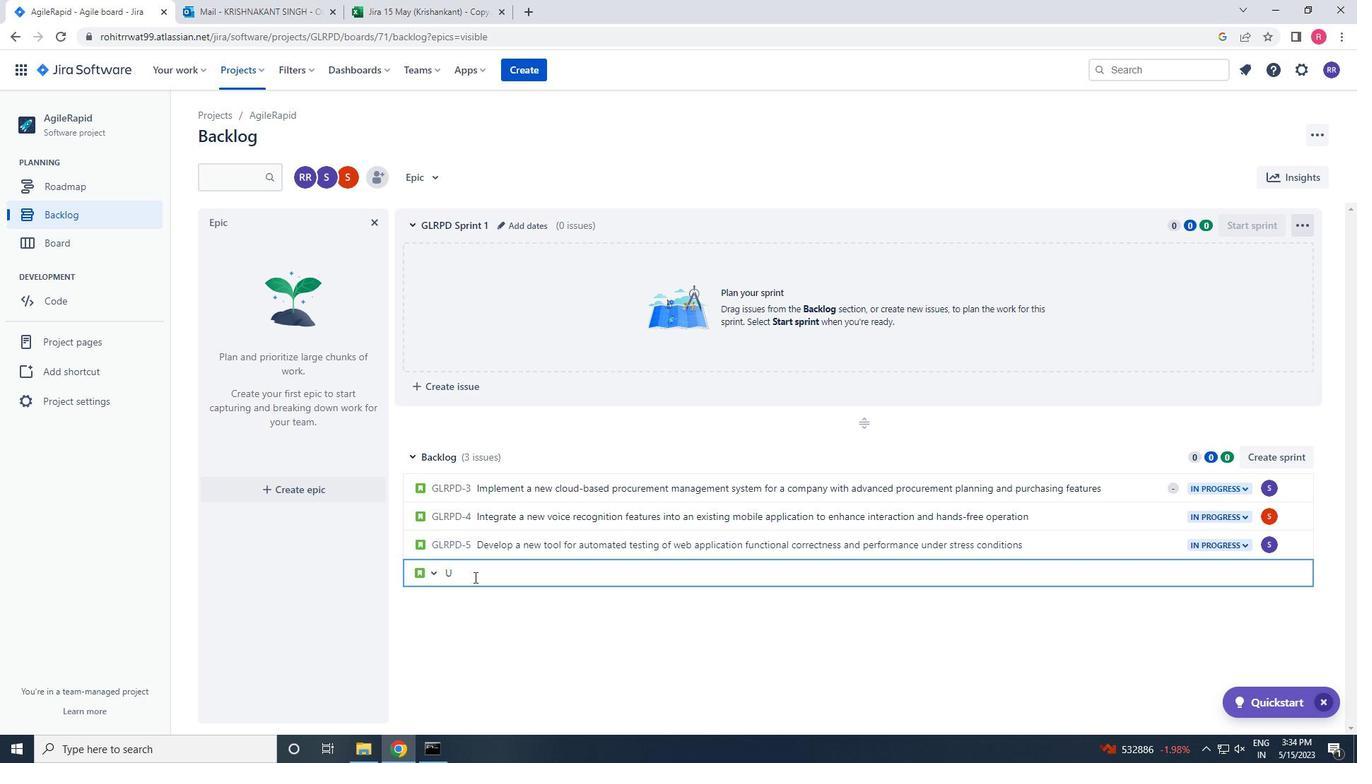 
Action: Mouse moved to (487, 569)
Screenshot: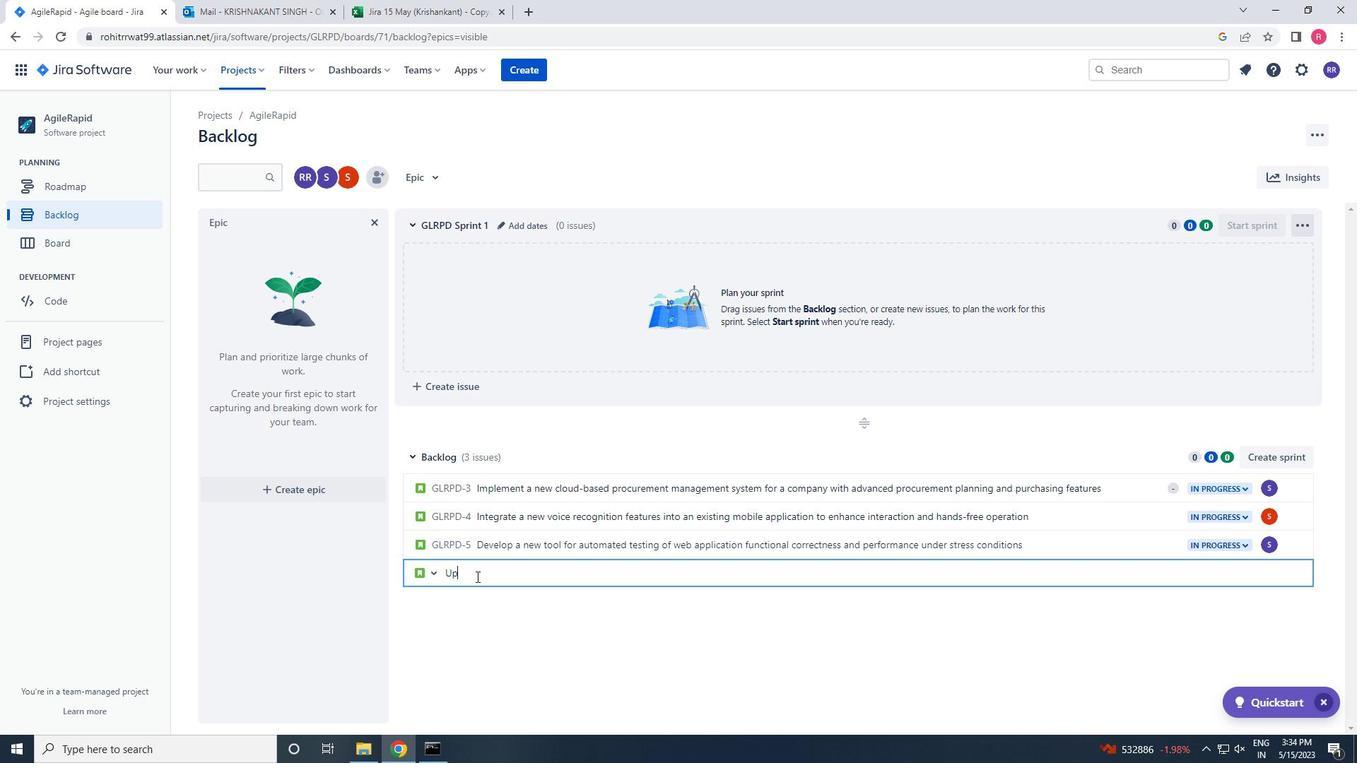 
Action: Key pressed GRADE<Key.space>THE<Key.space>ERROR<Key.space>RECOVERY<Key.space>AND<Key.space>FAULT<Key.space>TOLERNCE<Key.space><Key.backspace><Key.backspace><Key.backspace><Key.backspace><Key.backspace><Key.backspace>ERANCE<Key.space>FEATURES<Key.space>OF<Key.space>WEB<Key.space><Key.backspace><Key.backspace><Key.backspace><Key.backspace>A<Key.space>WEB<Key.space>APPLICATION<Key.space>TO<Key.space>IMPROVE<Key.space>SYSTEM<Key.space>A<Key.backspace>STABILITY<Key.space>AND<Key.space>AVAILABILITY<Key.enter>
Screenshot: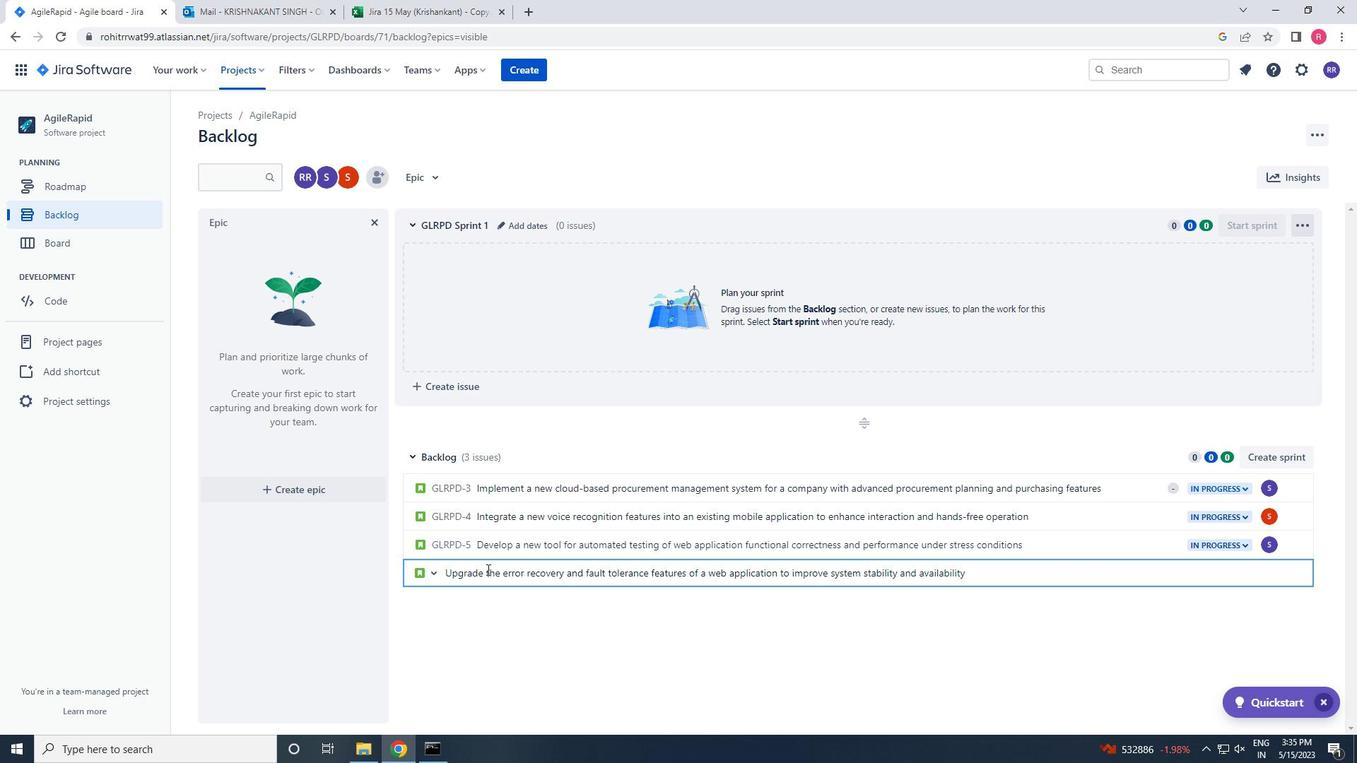 
Action: Mouse moved to (1263, 571)
Screenshot: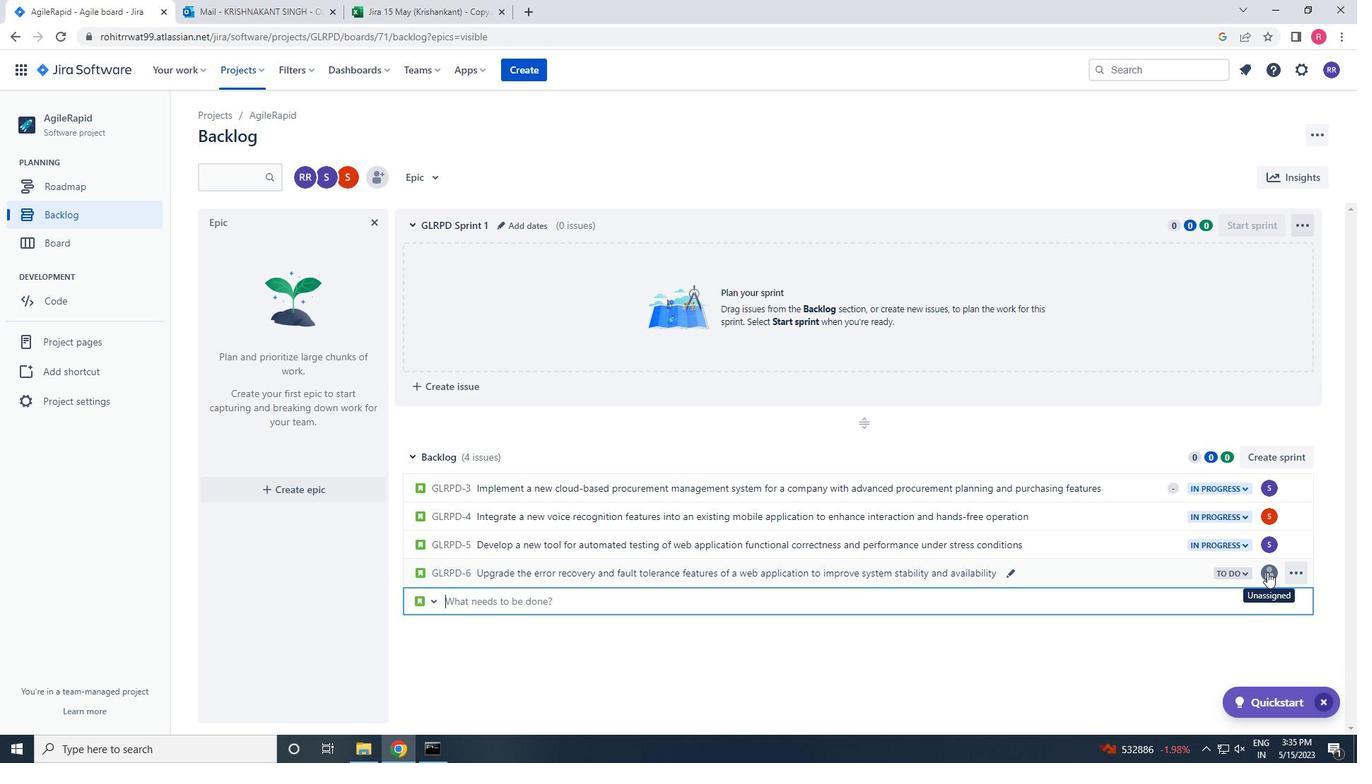 
Action: Mouse pressed left at (1263, 571)
Screenshot: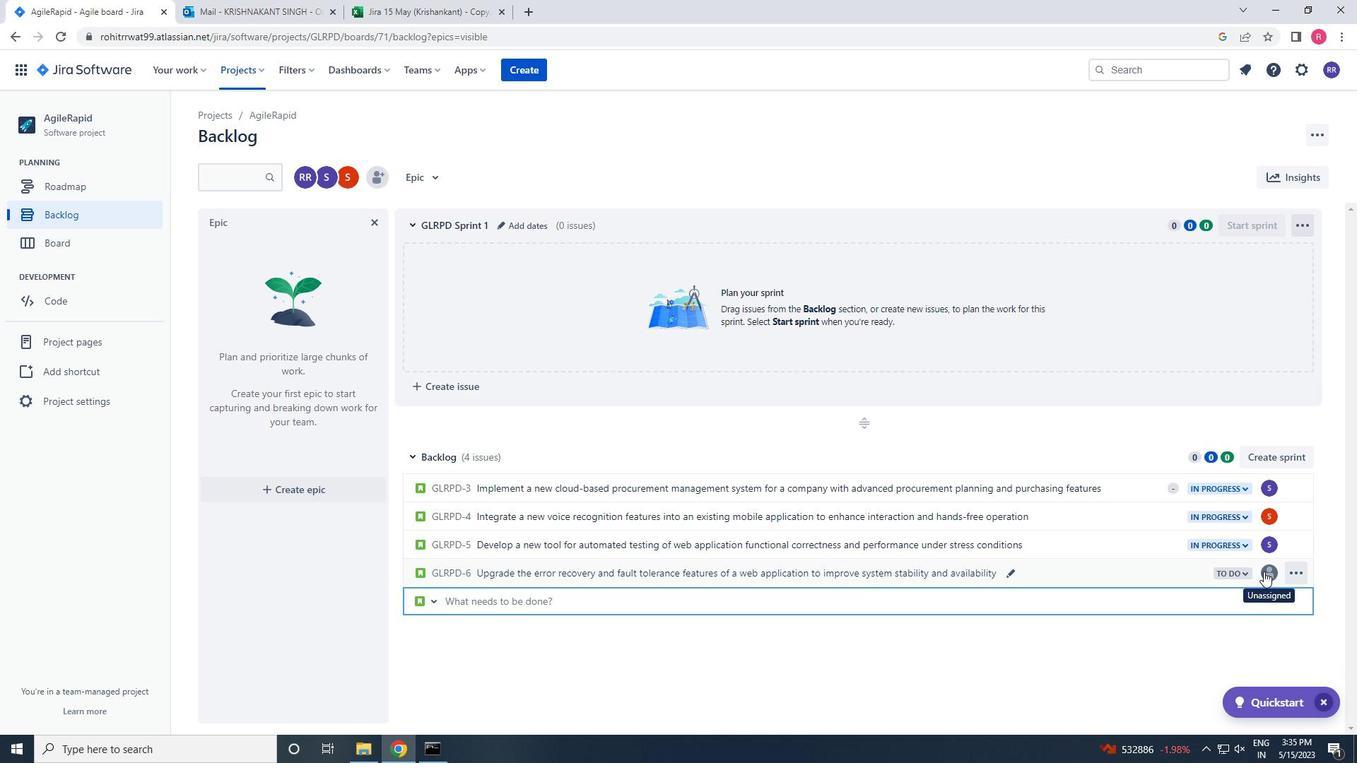 
Action: Mouse moved to (1261, 571)
Screenshot: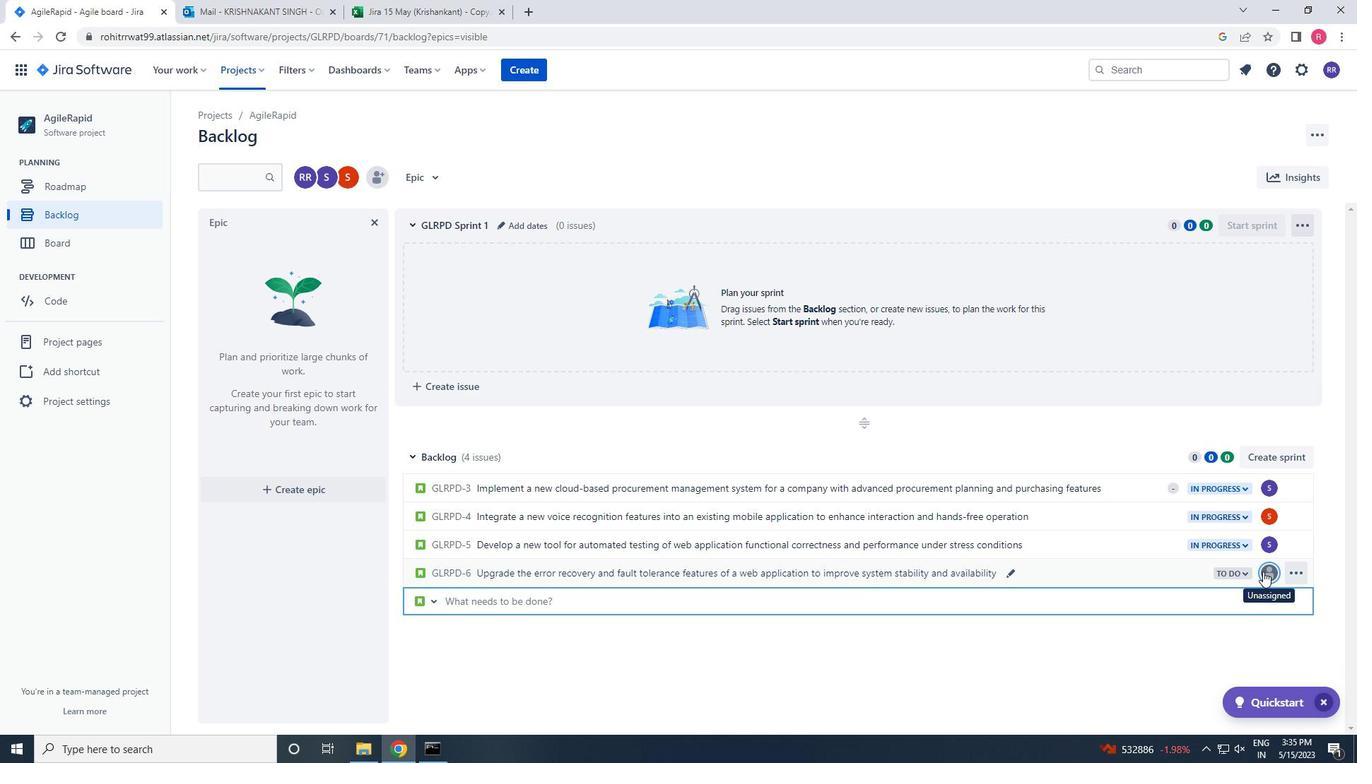 
Action: Key pressed SOFTAGE.NET<Key.backspace><Key.backspace><Key.backspace>4<Key.shift>2SOFTAGE.NET
Screenshot: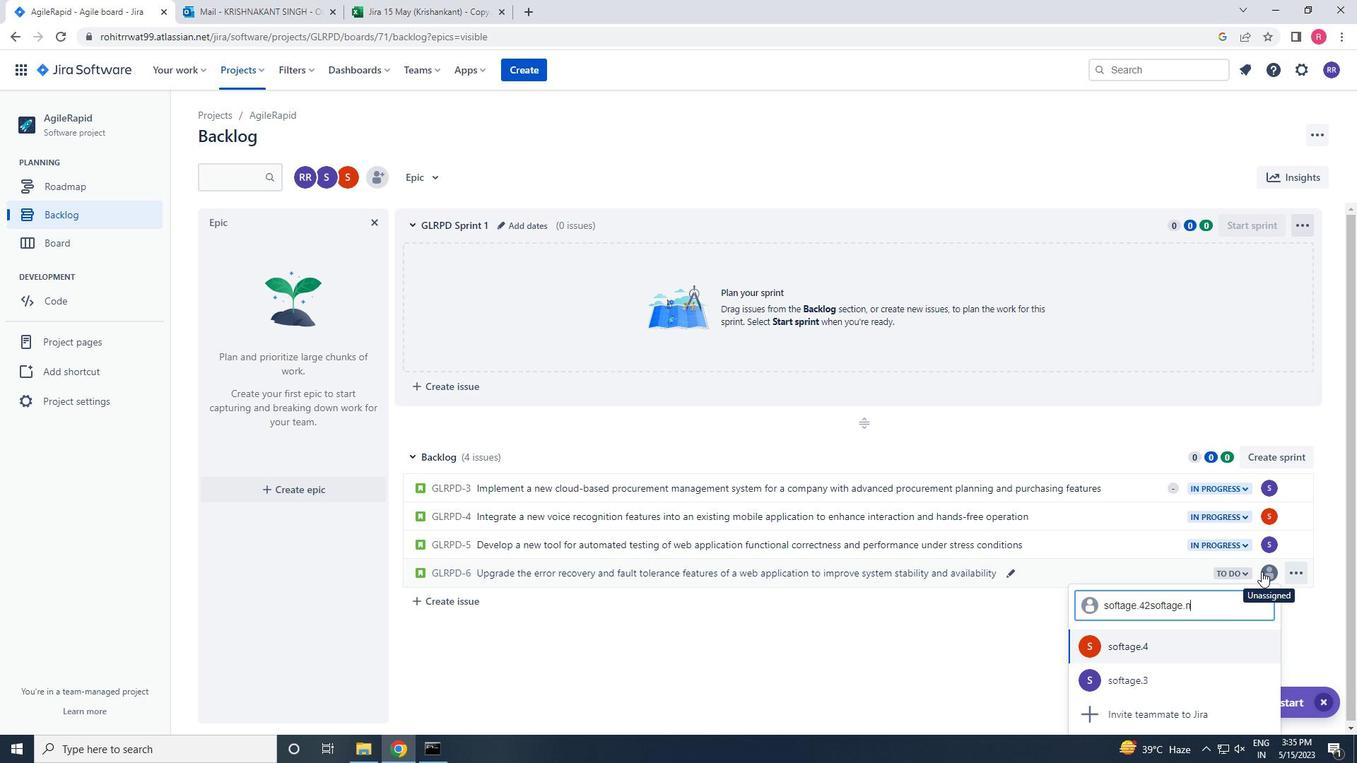 
Action: Mouse moved to (1191, 648)
Screenshot: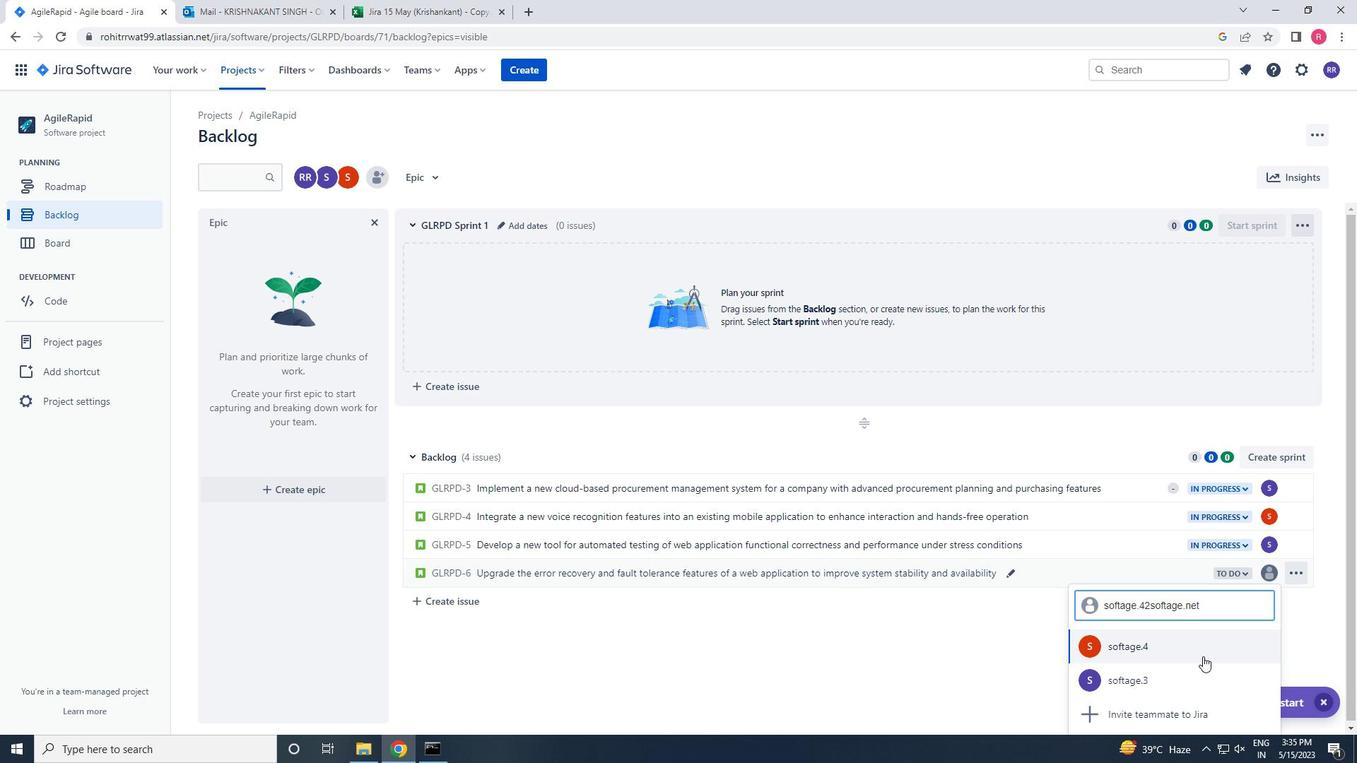 
Action: Mouse pressed left at (1191, 648)
Screenshot: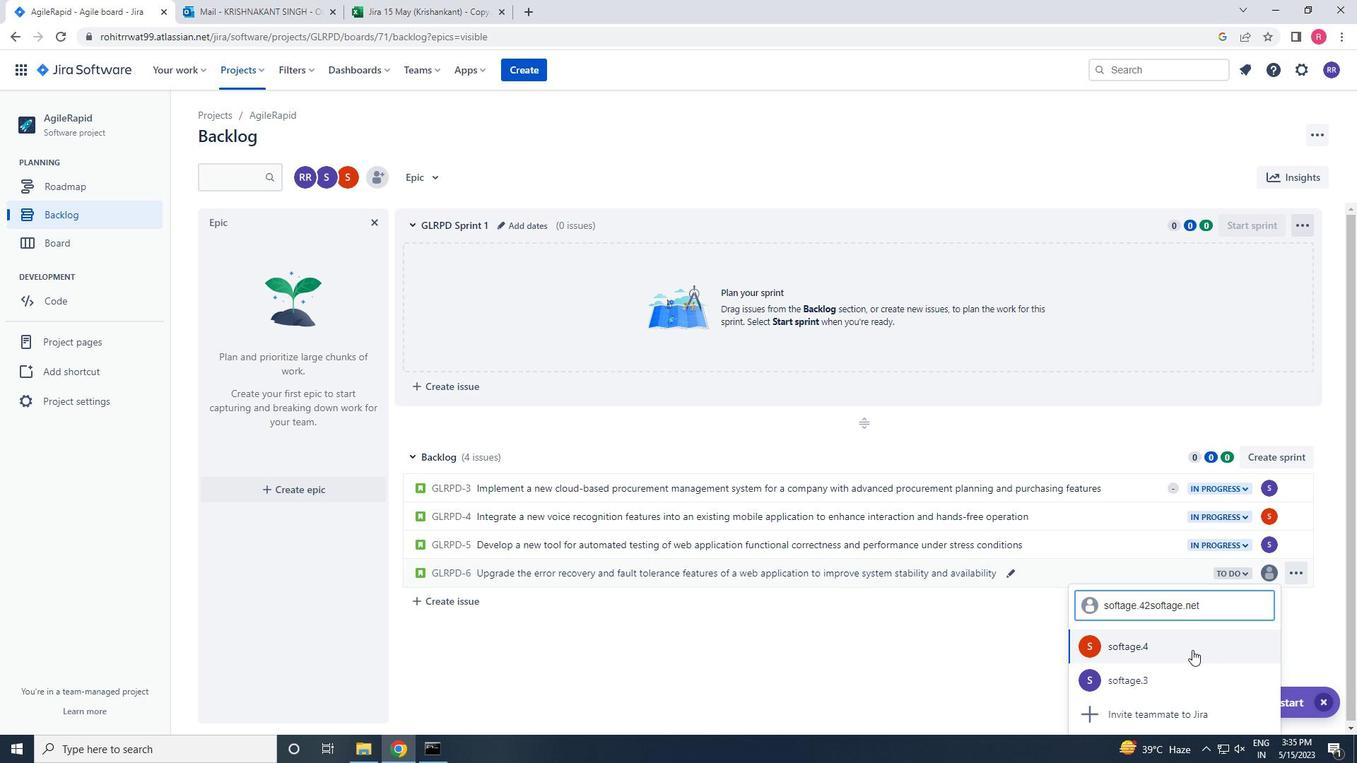 
Action: Mouse moved to (1237, 573)
Screenshot: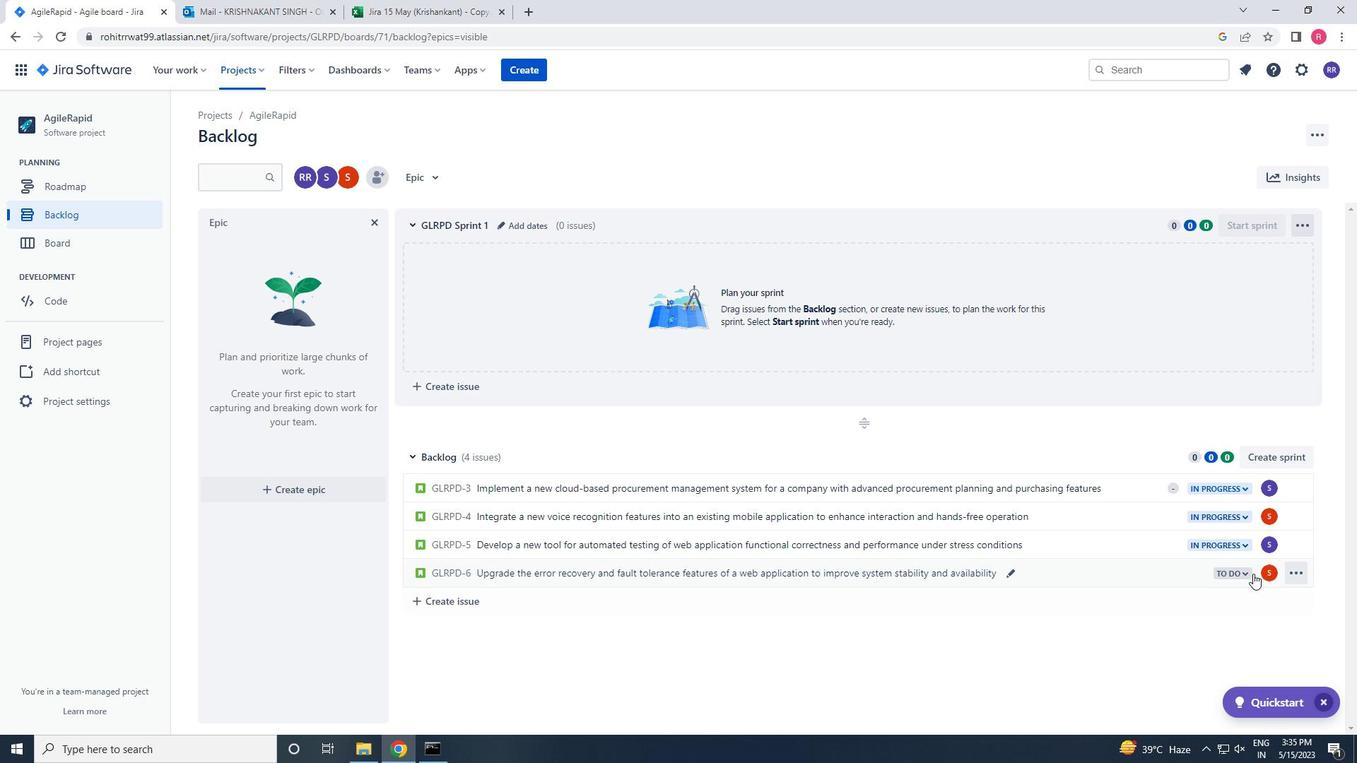 
Action: Mouse pressed left at (1237, 573)
Screenshot: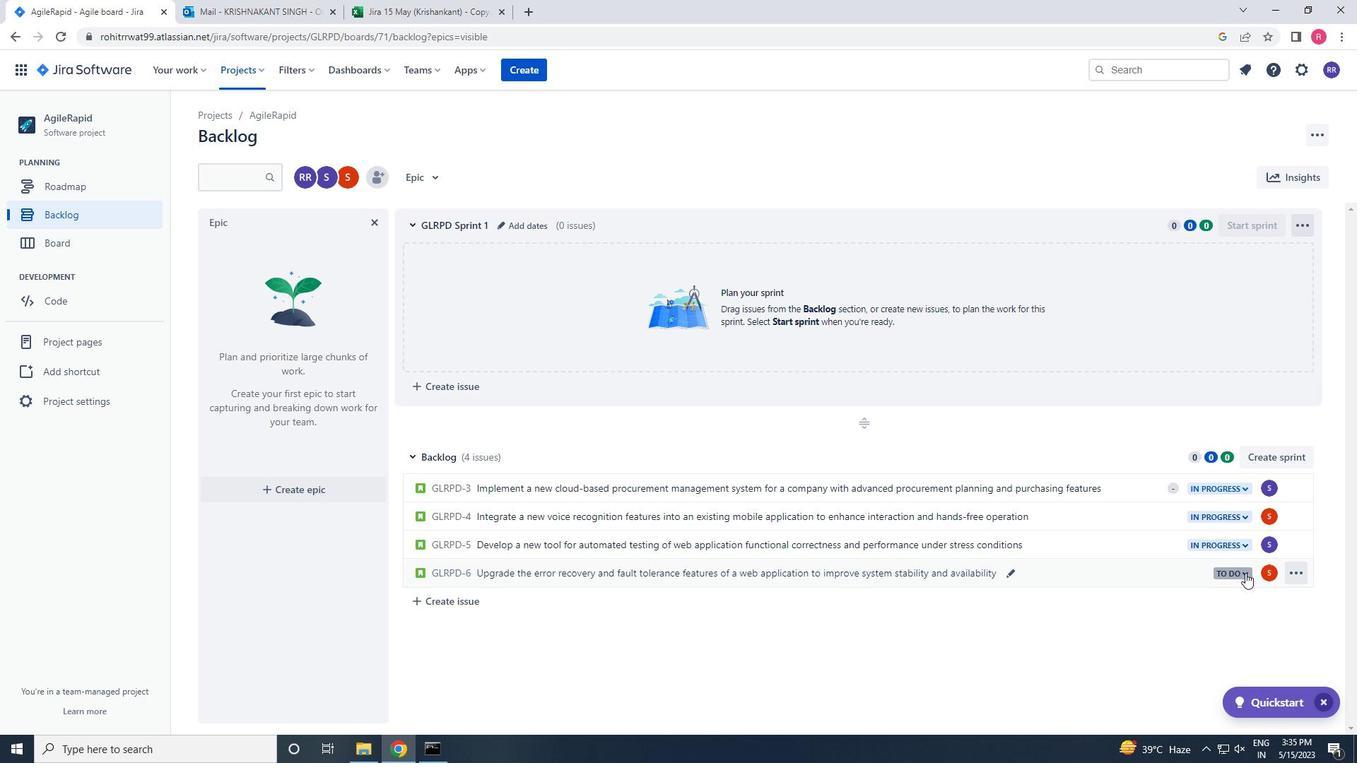 
Action: Mouse moved to (1135, 605)
Screenshot: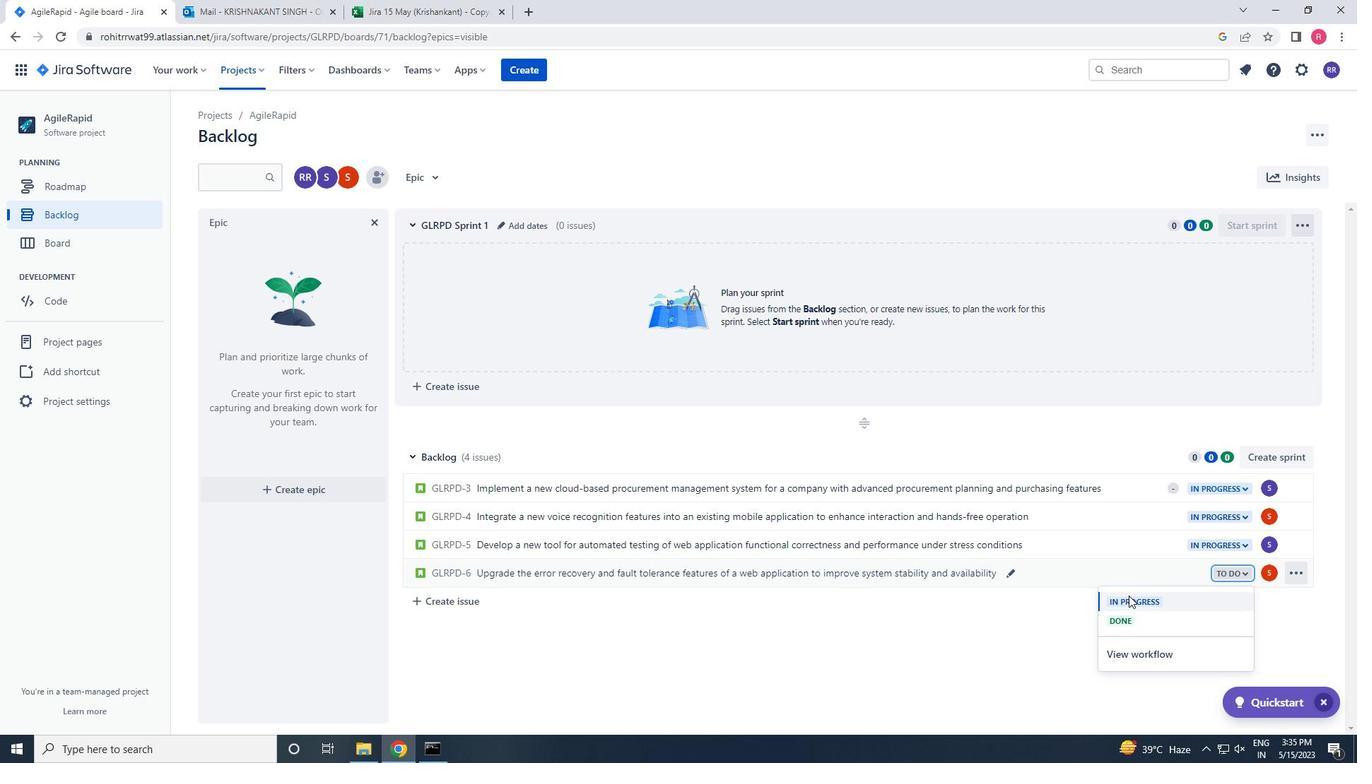 
Action: Mouse pressed left at (1135, 605)
Screenshot: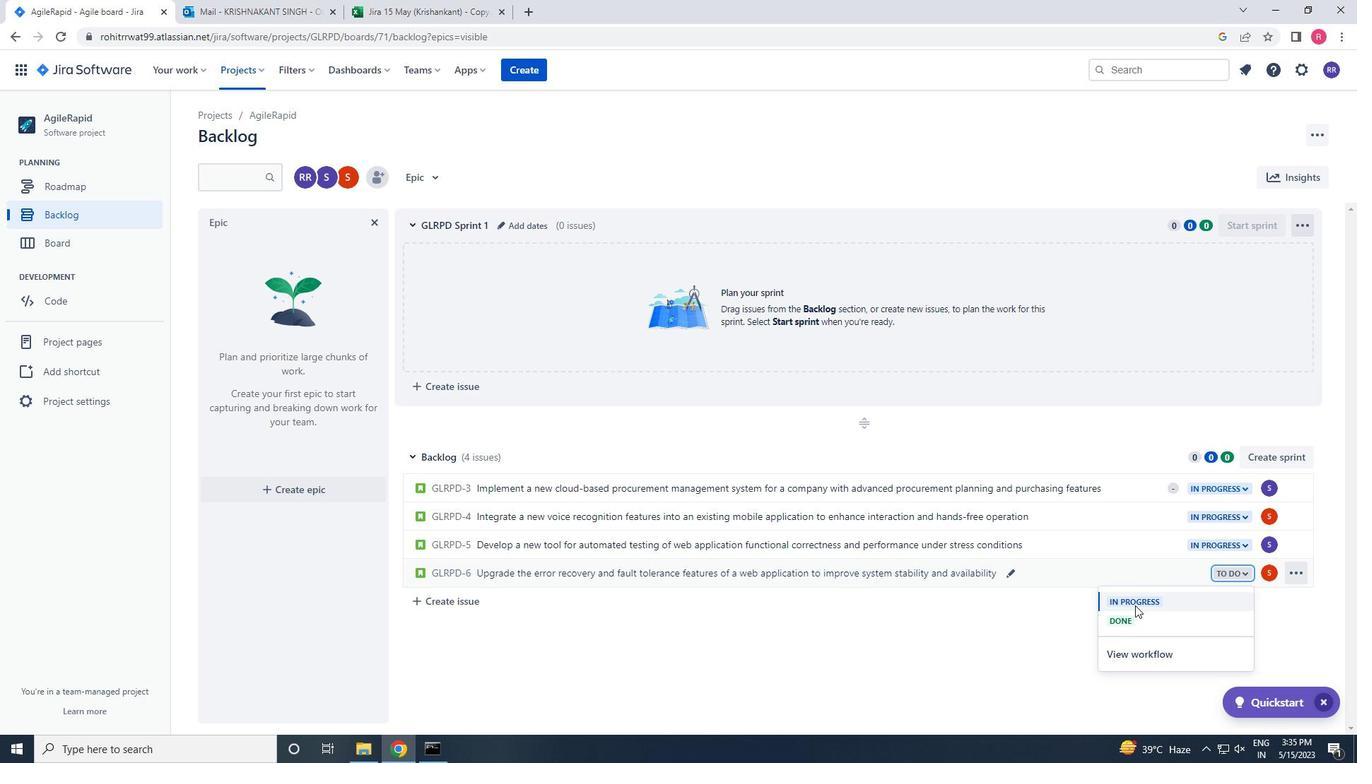 
